 Task: Find connections with filter location Garzón with filter topic #Mindfulnesswith filter profile language French with filter current company Future Supply Chain Solutions Limited with filter school Progressive Education Societys Modern College of Arts, Science and Commerce, Shivajinagar, Pune 411005 with filter industry Flight Training with filter service category Nature Photography with filter keywords title Telephone Operator
Action: Mouse moved to (186, 237)
Screenshot: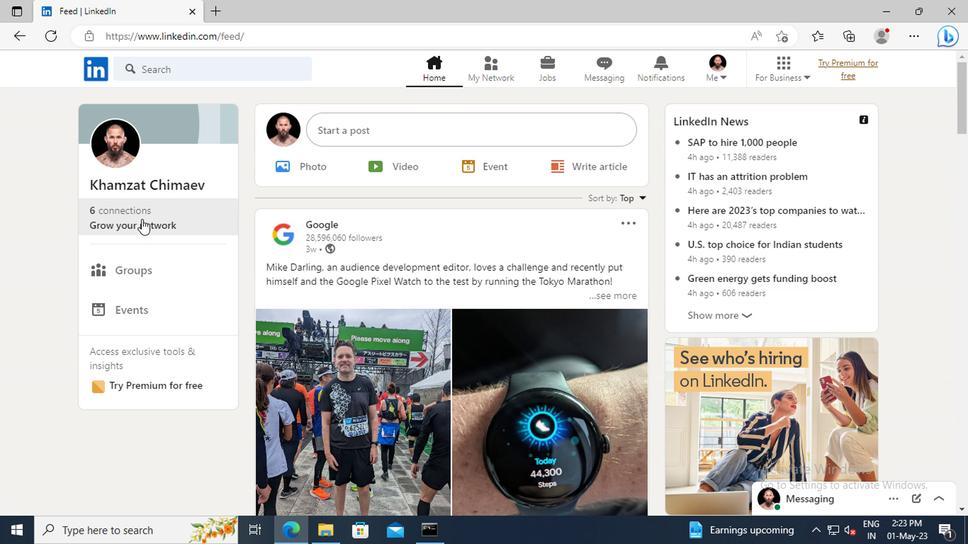 
Action: Mouse pressed left at (186, 237)
Screenshot: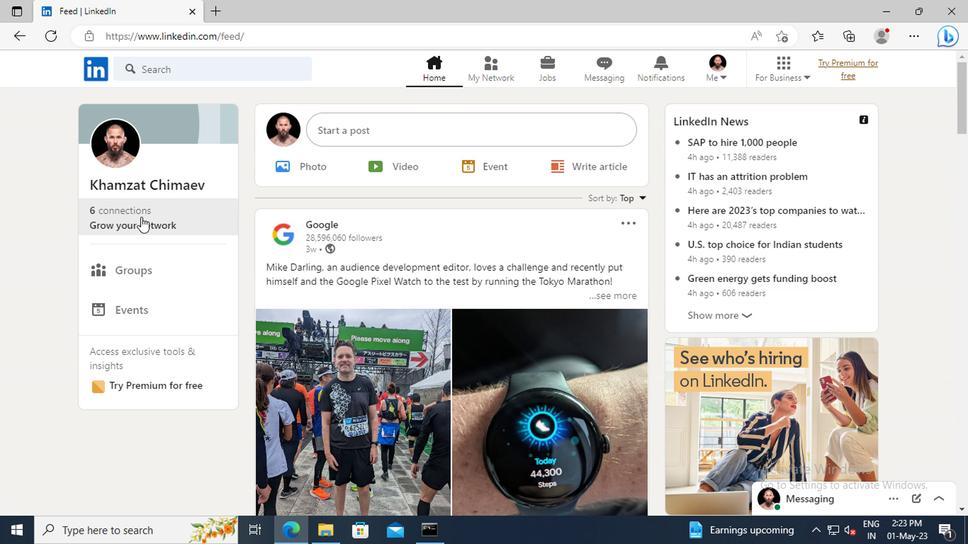 
Action: Mouse moved to (194, 187)
Screenshot: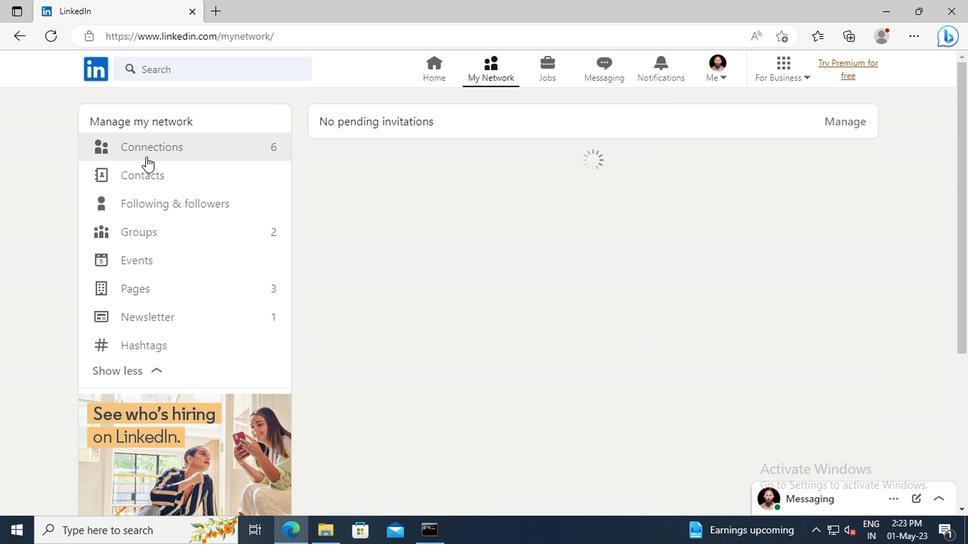 
Action: Mouse pressed left at (194, 187)
Screenshot: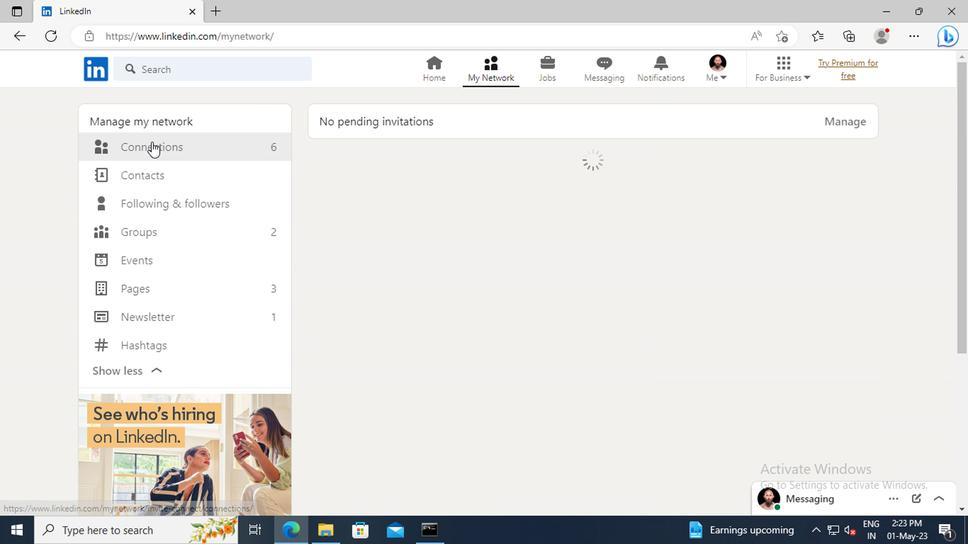 
Action: Mouse moved to (505, 193)
Screenshot: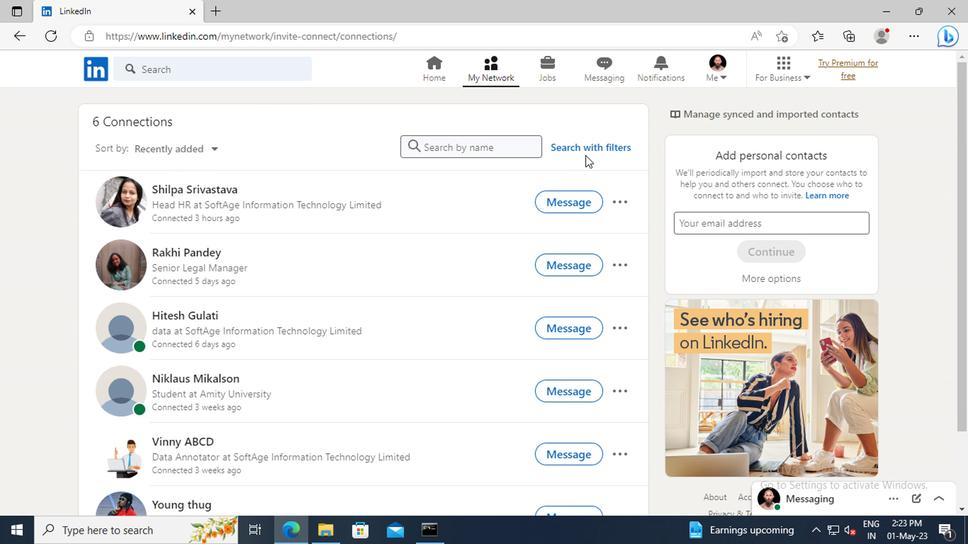 
Action: Mouse pressed left at (505, 193)
Screenshot: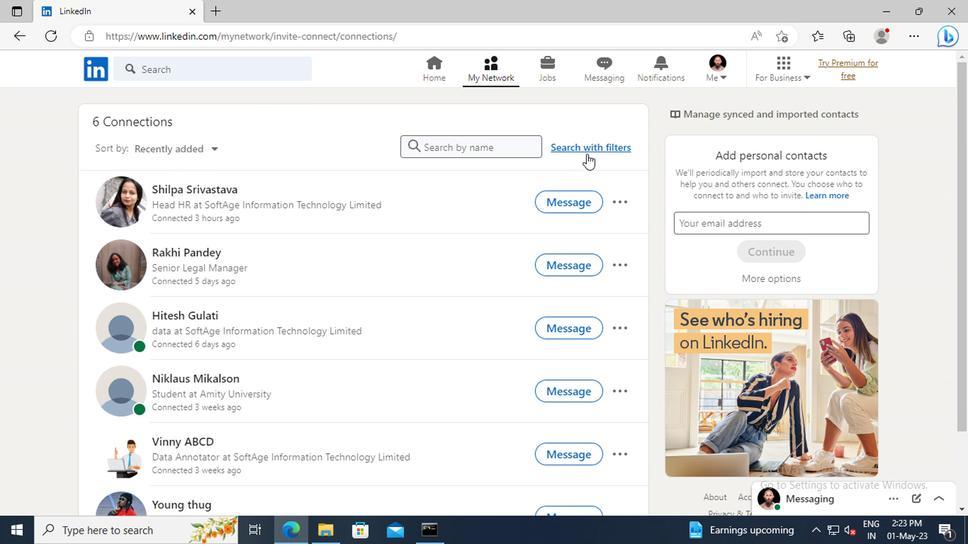 
Action: Mouse moved to (471, 162)
Screenshot: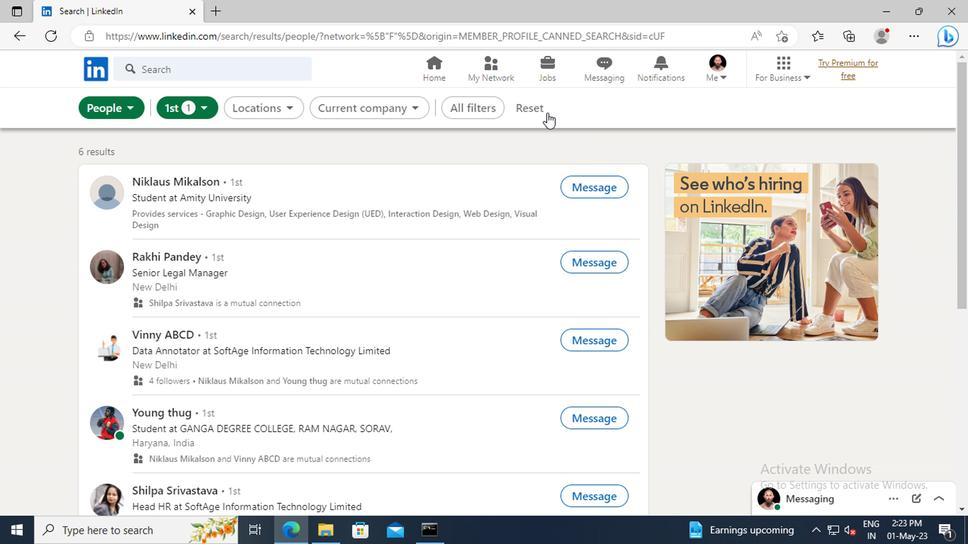 
Action: Mouse pressed left at (471, 162)
Screenshot: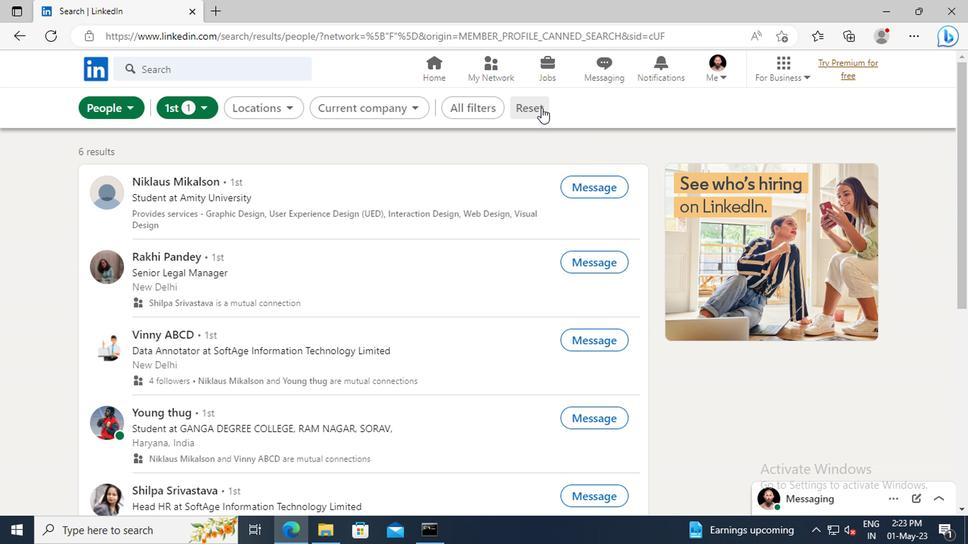 
Action: Mouse moved to (450, 162)
Screenshot: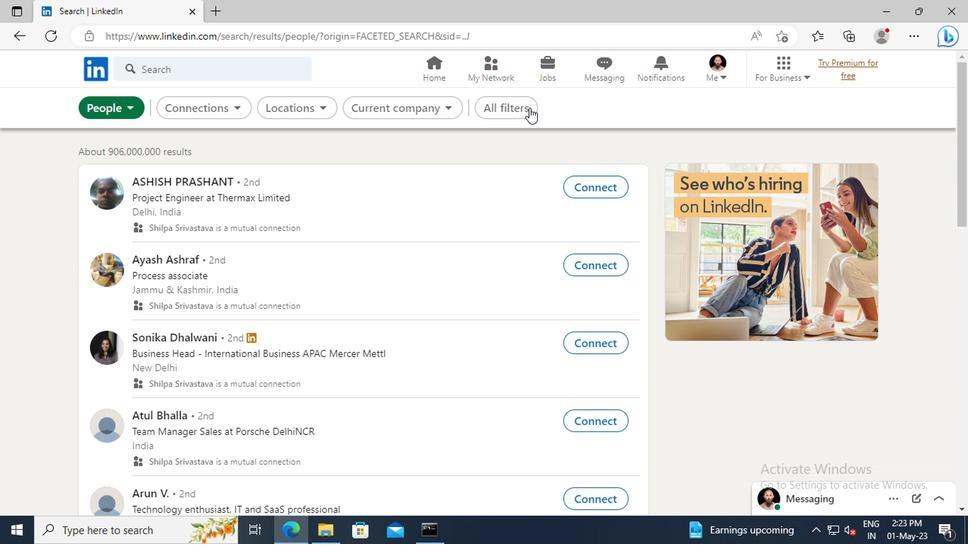 
Action: Mouse pressed left at (450, 162)
Screenshot: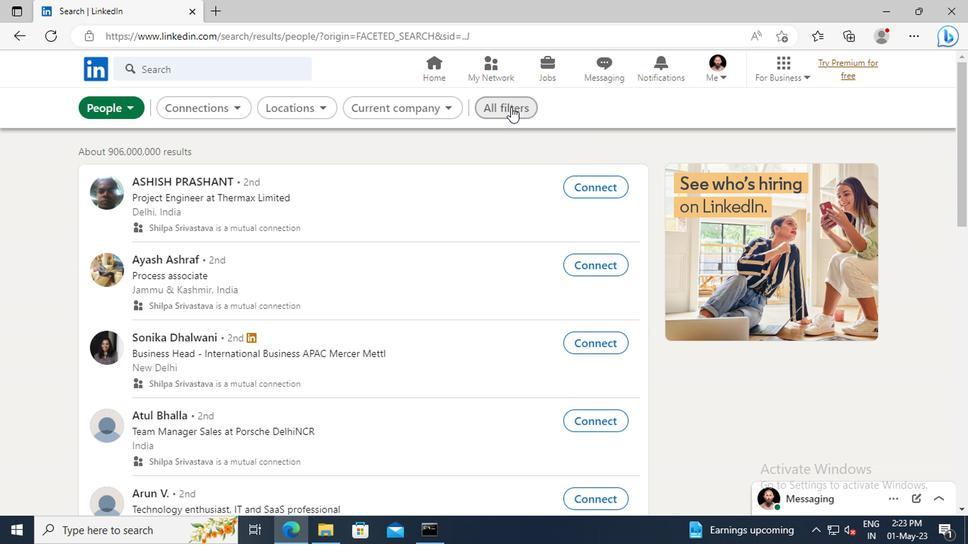 
Action: Mouse moved to (631, 267)
Screenshot: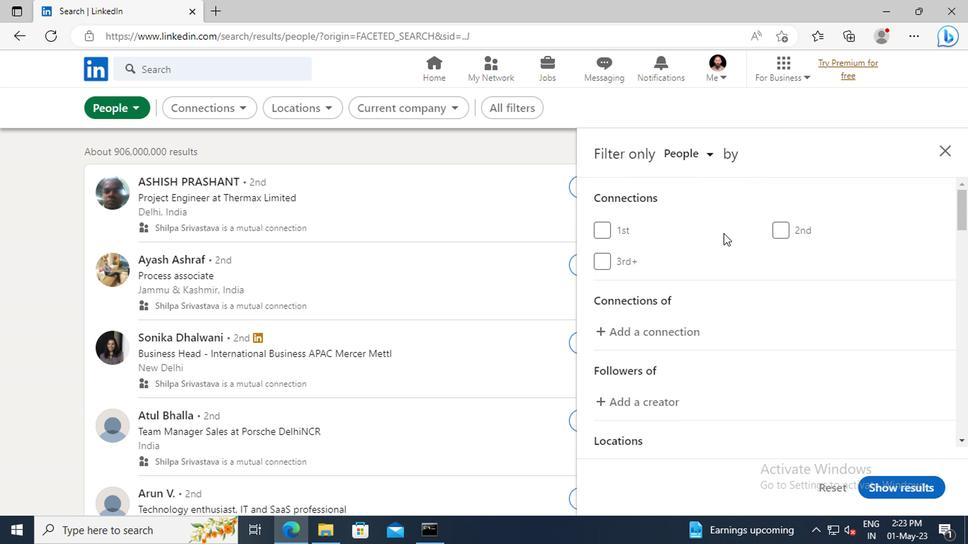 
Action: Mouse scrolled (631, 267) with delta (0, 0)
Screenshot: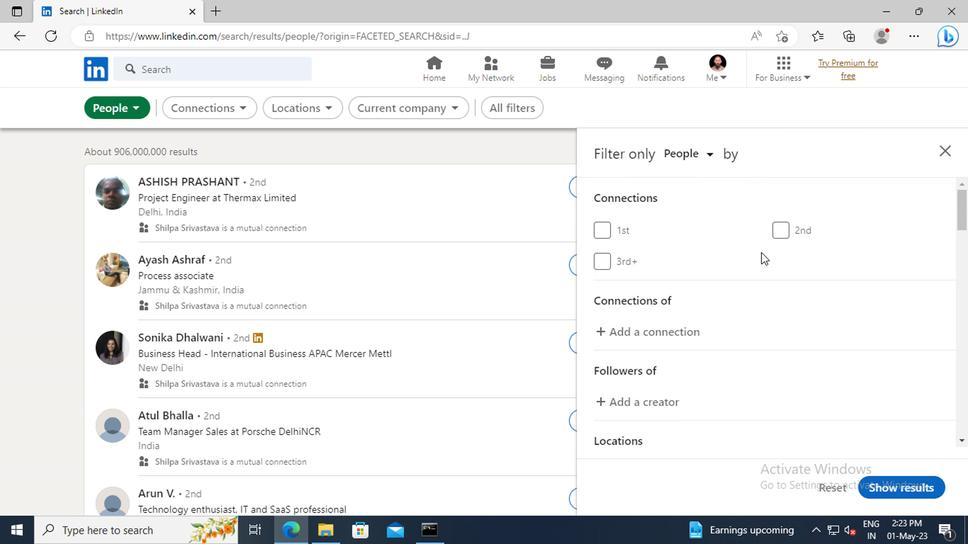 
Action: Mouse scrolled (631, 267) with delta (0, 0)
Screenshot: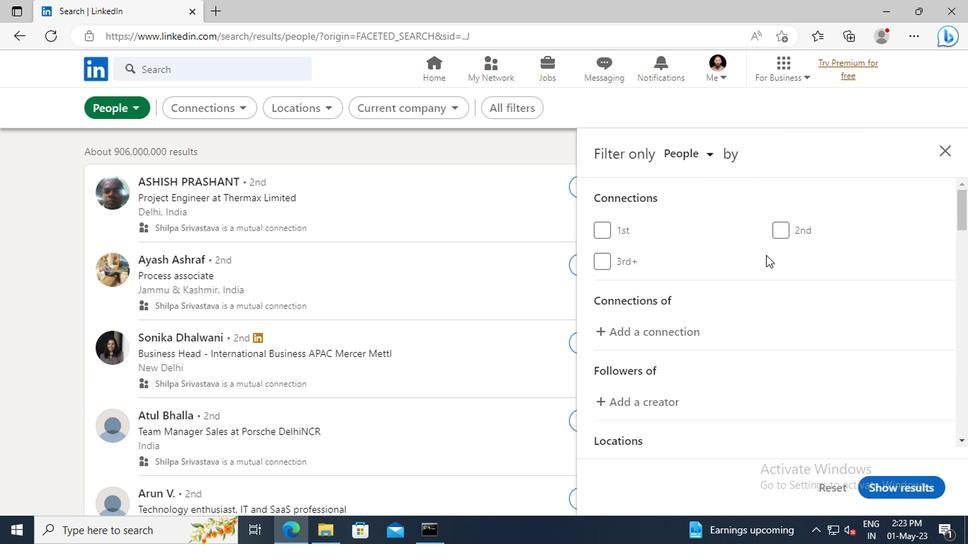 
Action: Mouse scrolled (631, 267) with delta (0, 0)
Screenshot: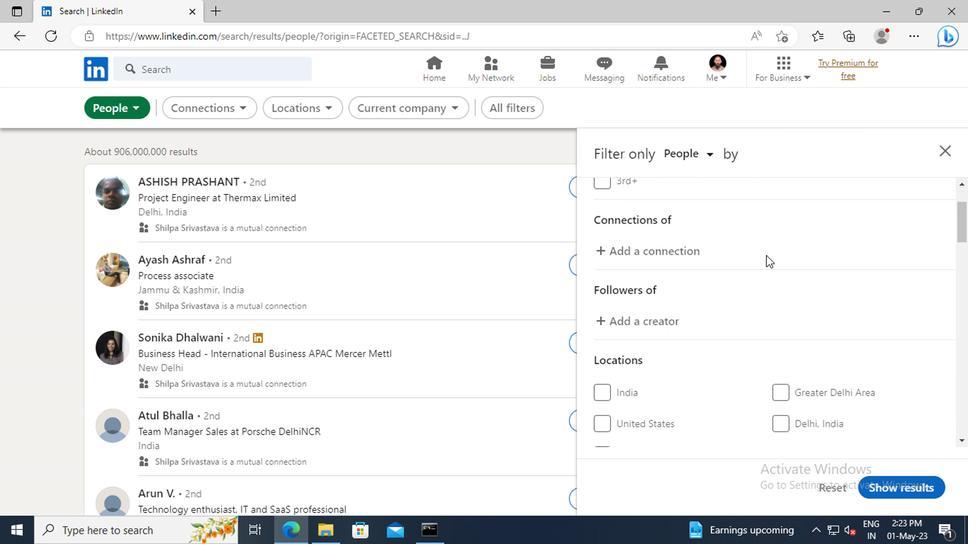 
Action: Mouse scrolled (631, 267) with delta (0, 0)
Screenshot: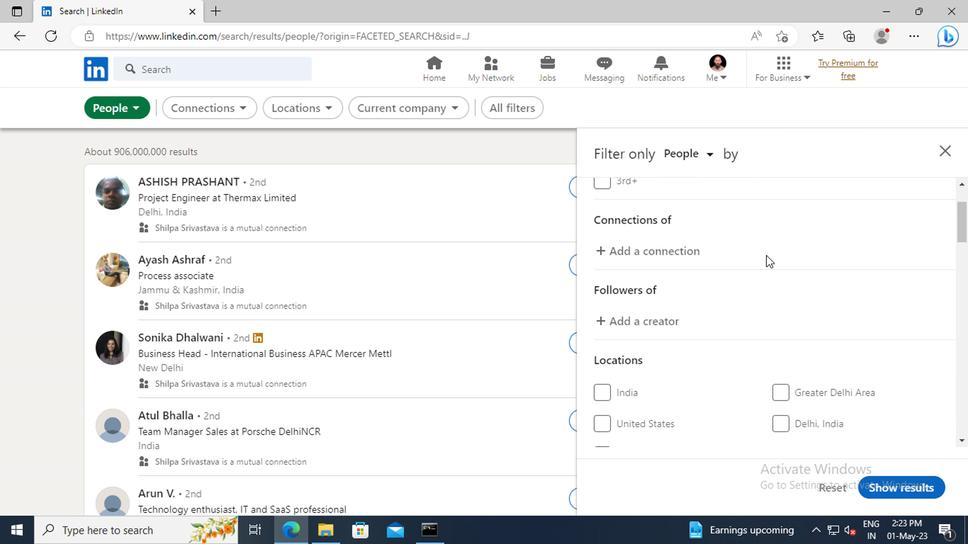 
Action: Mouse scrolled (631, 267) with delta (0, 0)
Screenshot: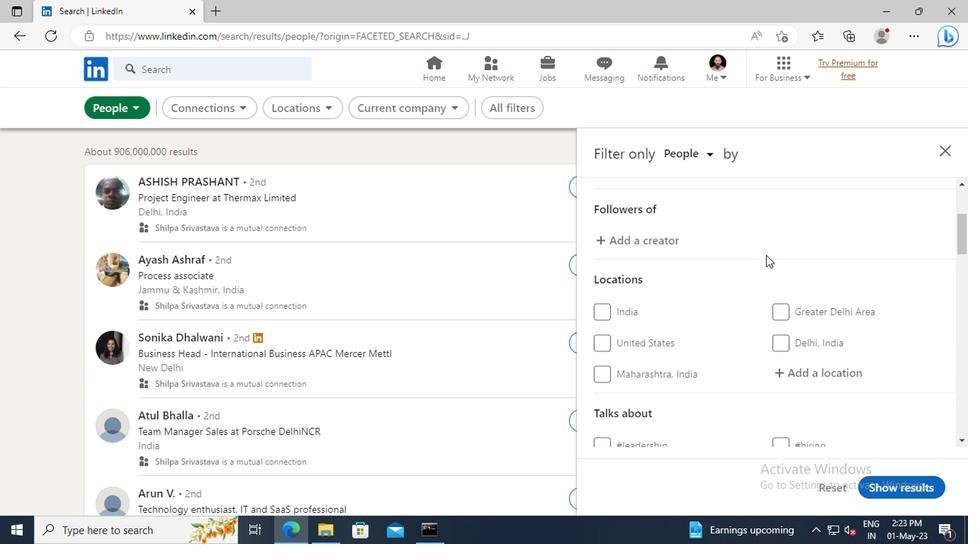 
Action: Mouse scrolled (631, 267) with delta (0, 0)
Screenshot: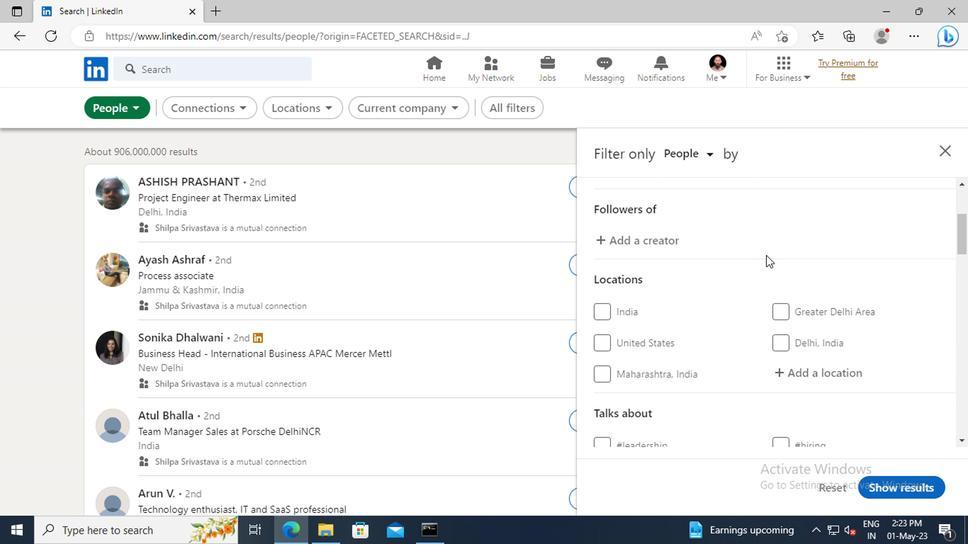 
Action: Mouse moved to (649, 294)
Screenshot: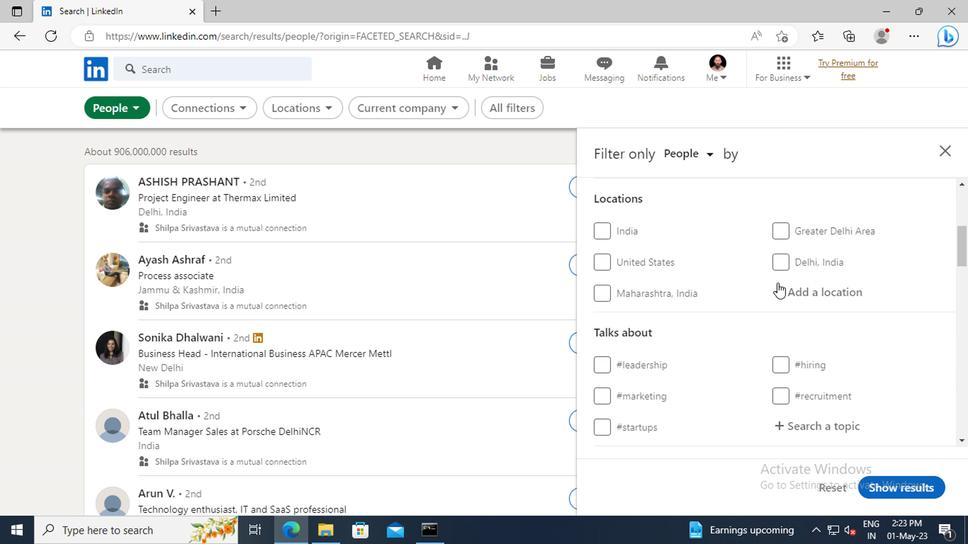 
Action: Mouse pressed left at (649, 294)
Screenshot: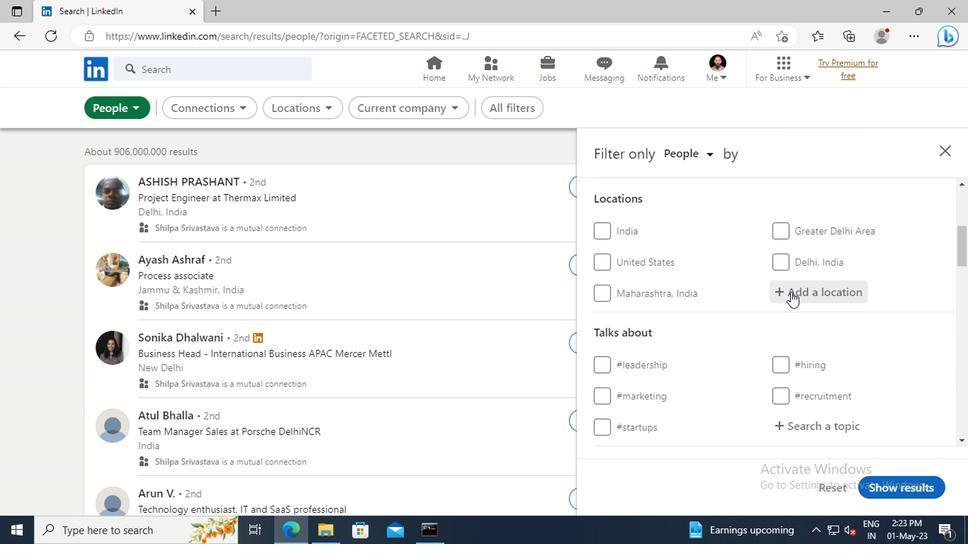 
Action: Key pressed <Key.shift>GARZON
Screenshot: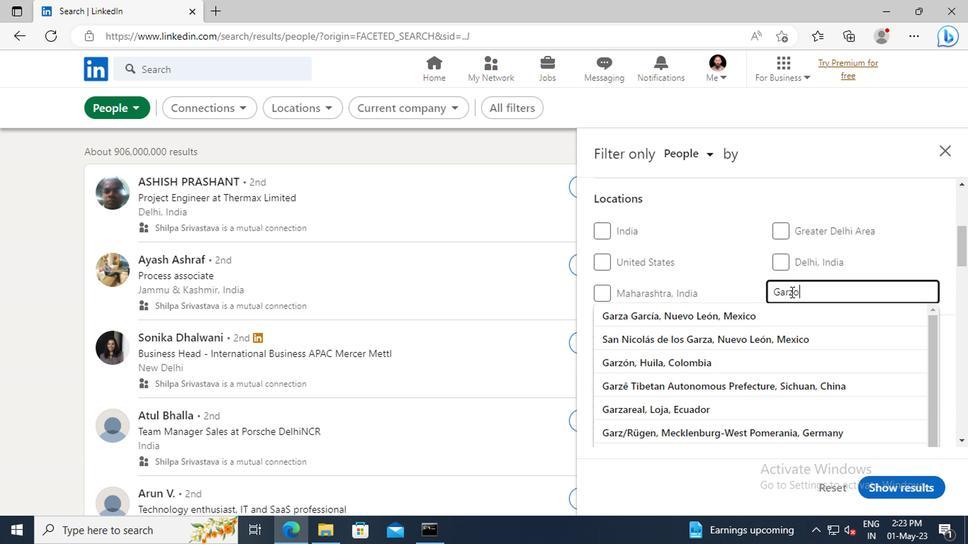 
Action: Mouse moved to (650, 310)
Screenshot: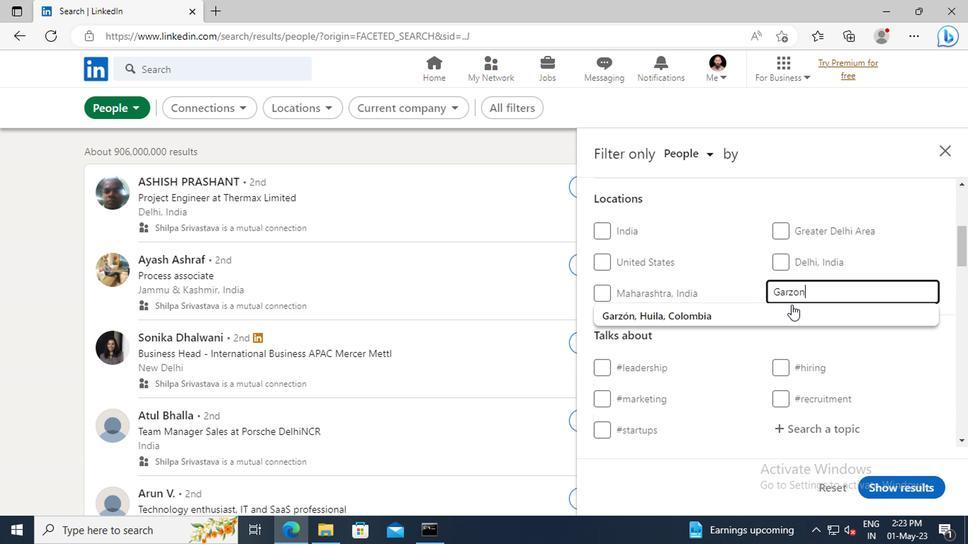 
Action: Mouse pressed left at (650, 310)
Screenshot: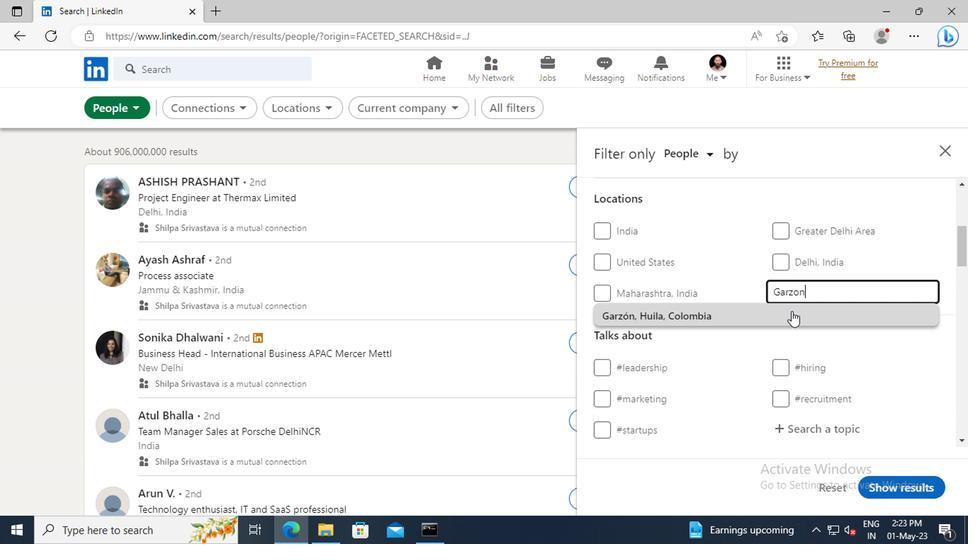 
Action: Mouse scrolled (650, 309) with delta (0, 0)
Screenshot: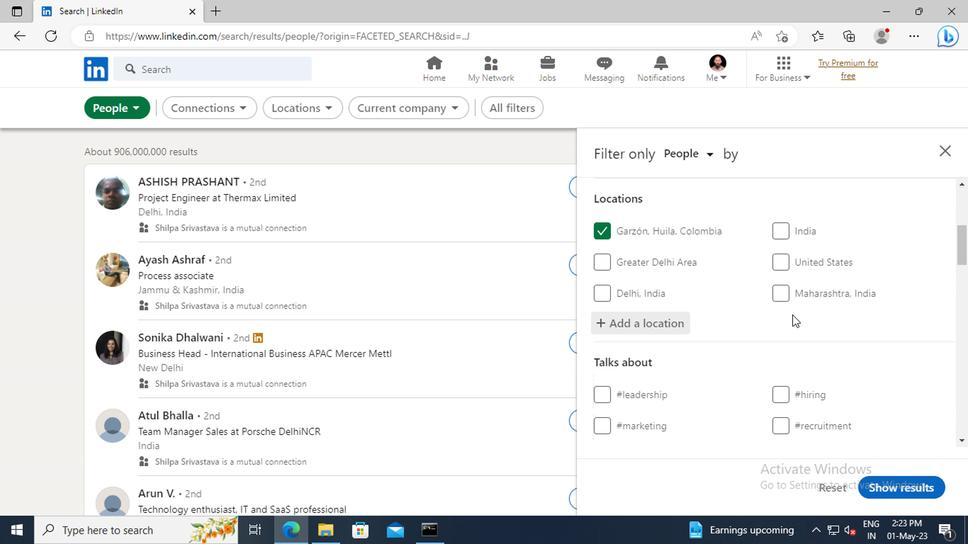 
Action: Mouse scrolled (650, 309) with delta (0, 0)
Screenshot: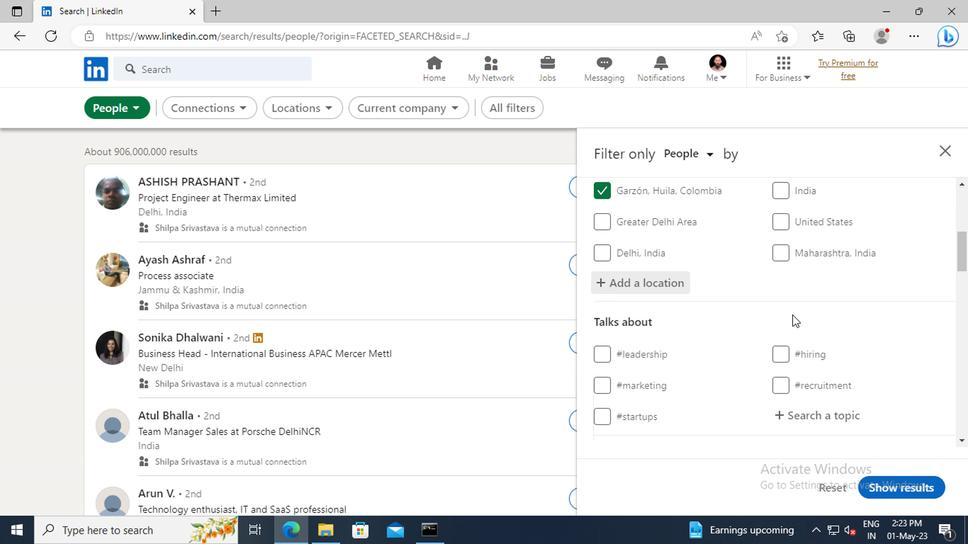 
Action: Mouse scrolled (650, 309) with delta (0, 0)
Screenshot: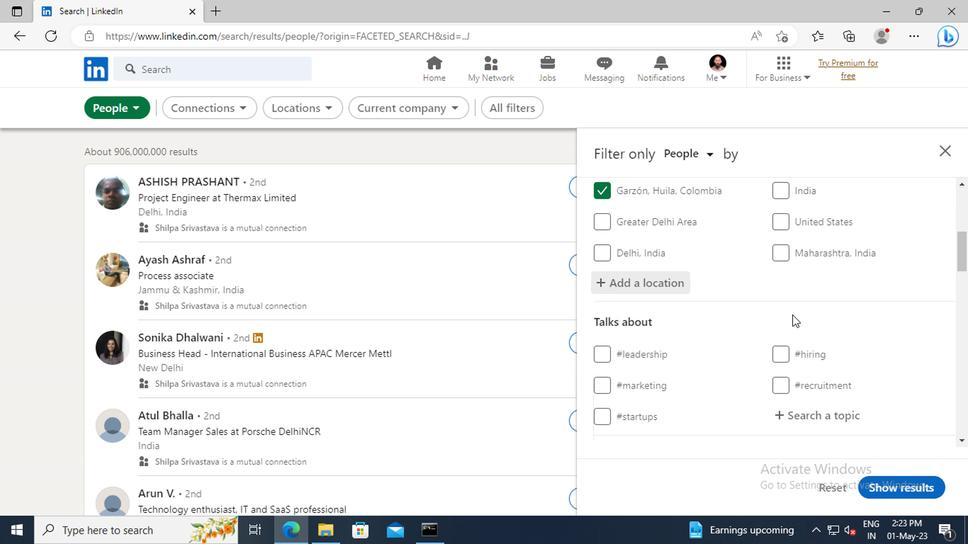 
Action: Mouse moved to (651, 324)
Screenshot: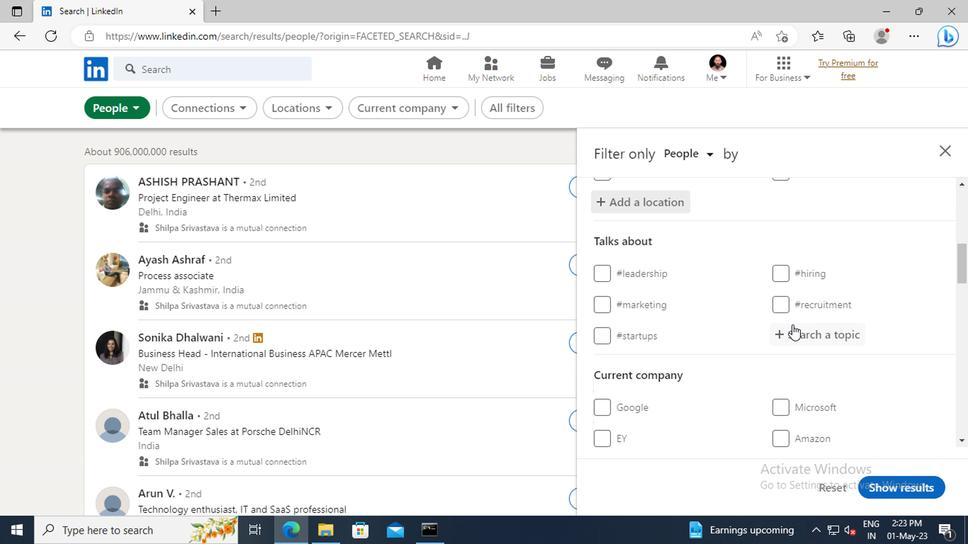 
Action: Mouse pressed left at (651, 324)
Screenshot: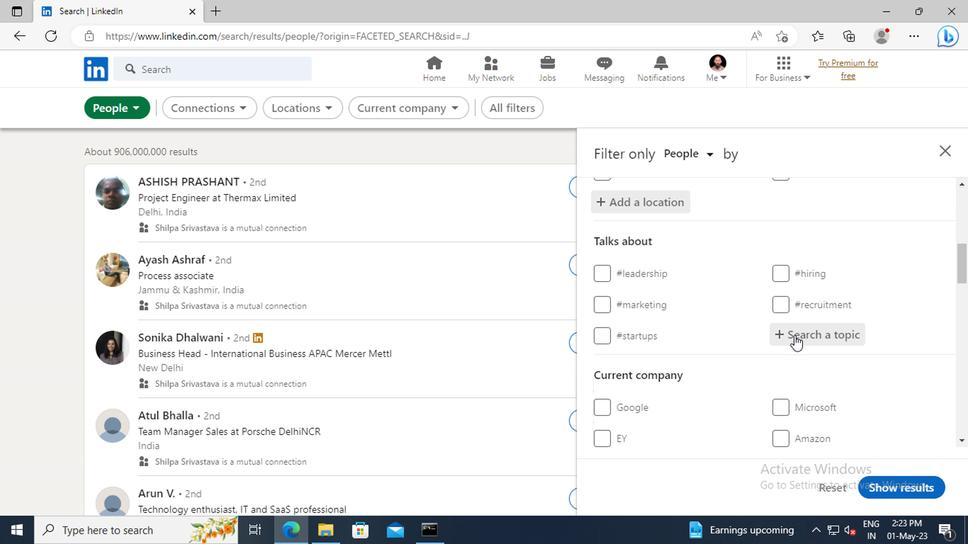 
Action: Key pressed <Key.shift>MINDFUL
Screenshot: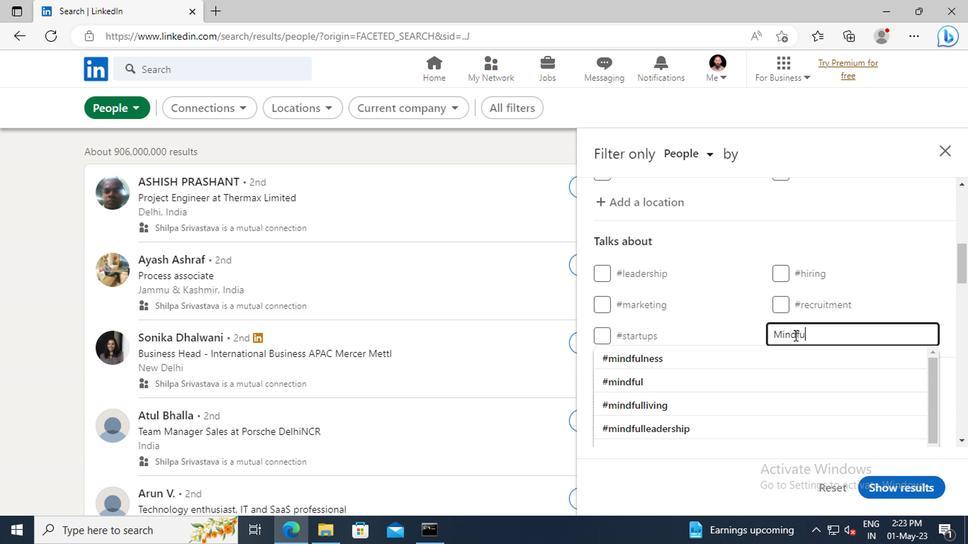 
Action: Mouse moved to (648, 337)
Screenshot: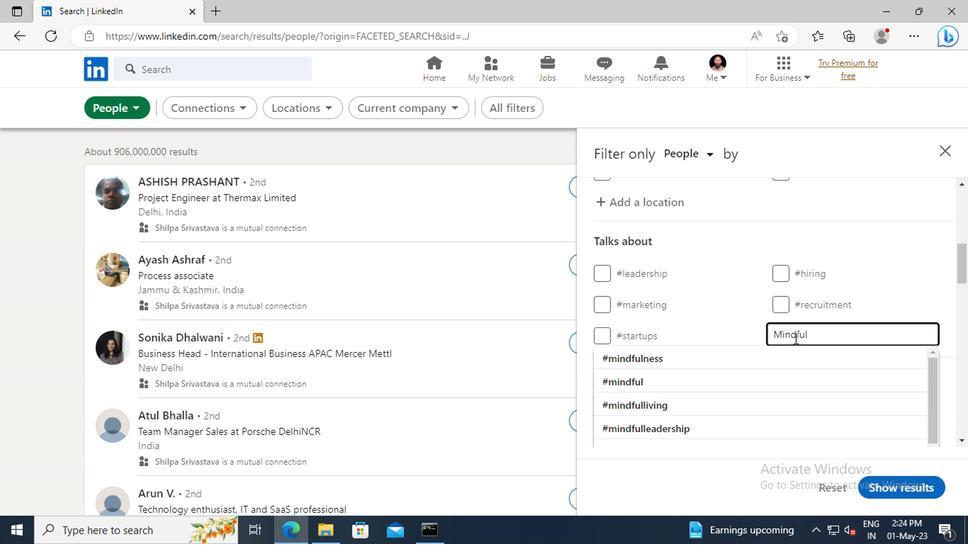 
Action: Mouse pressed left at (648, 337)
Screenshot: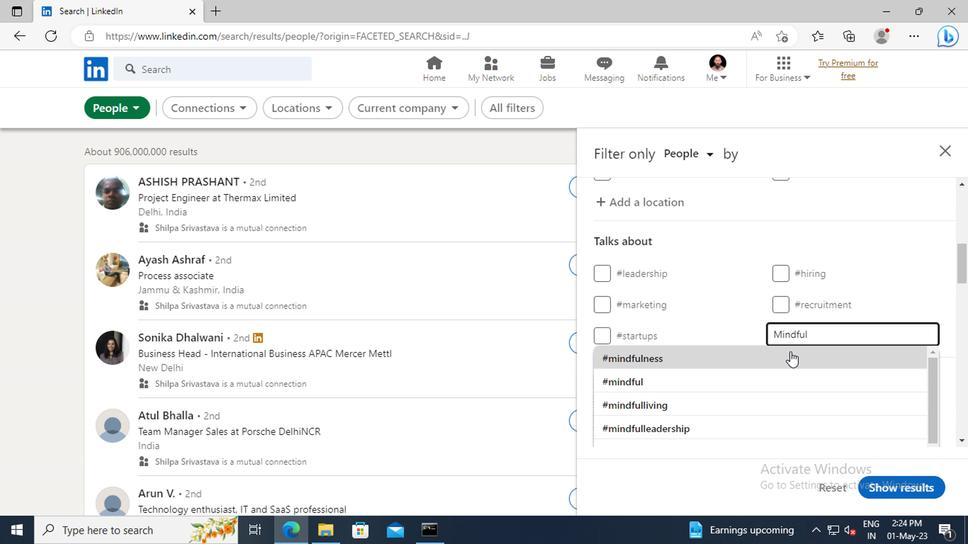 
Action: Mouse scrolled (648, 336) with delta (0, 0)
Screenshot: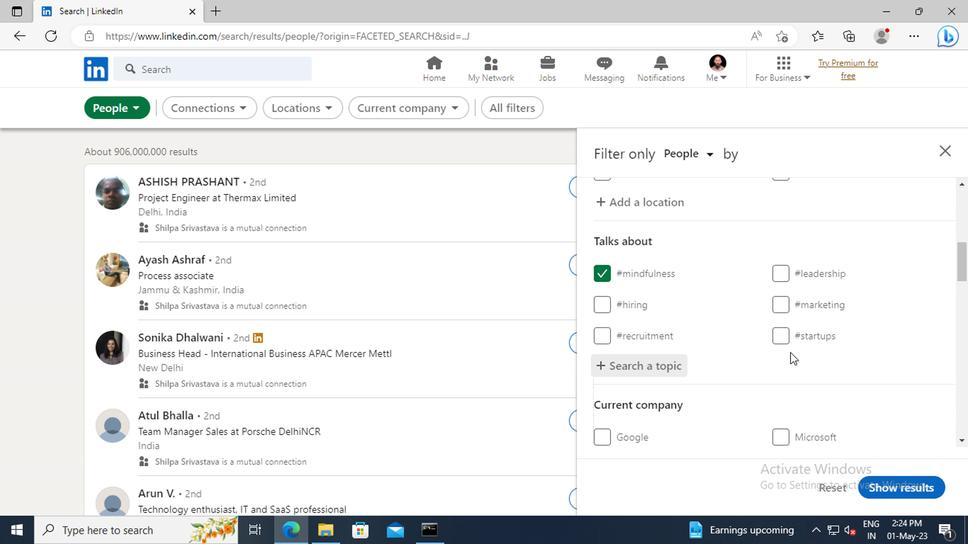
Action: Mouse scrolled (648, 336) with delta (0, 0)
Screenshot: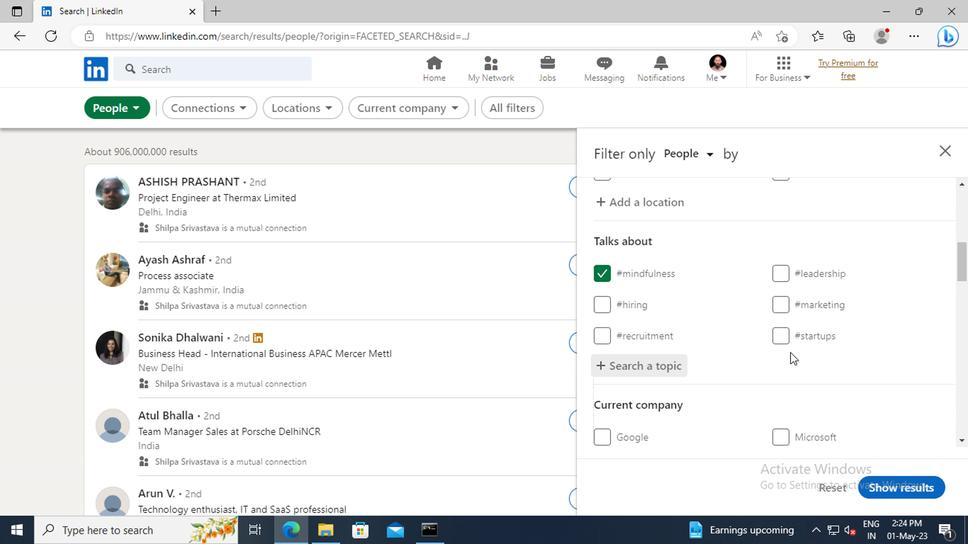 
Action: Mouse scrolled (648, 336) with delta (0, 0)
Screenshot: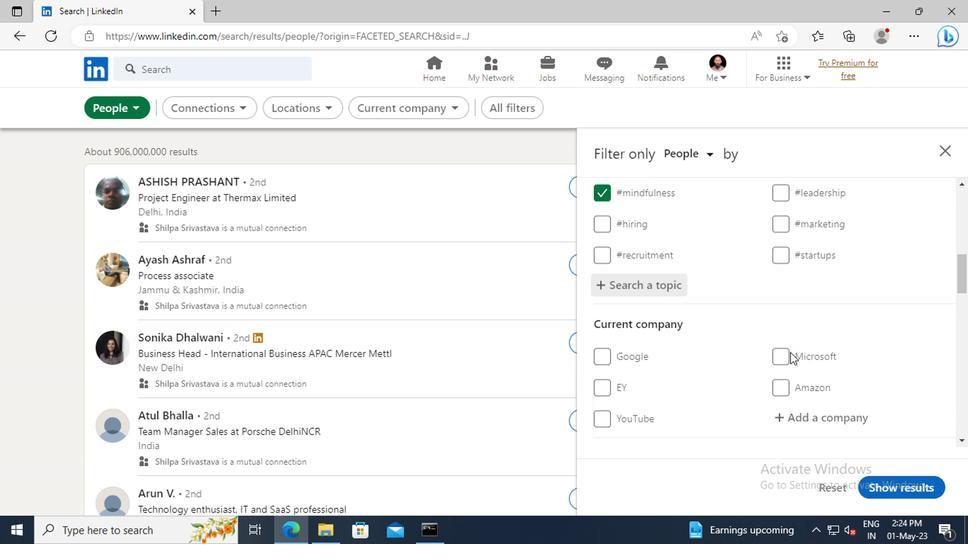 
Action: Mouse scrolled (648, 336) with delta (0, 0)
Screenshot: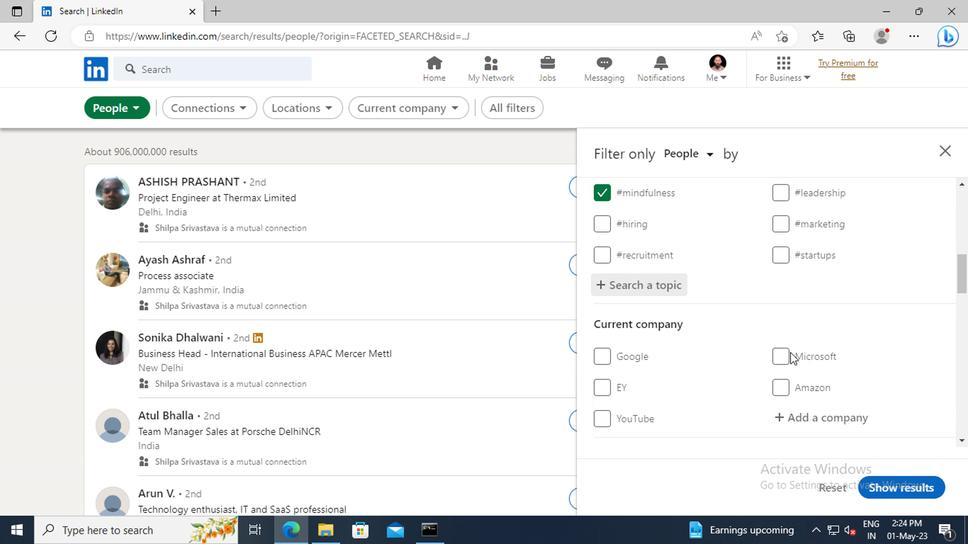 
Action: Mouse scrolled (648, 336) with delta (0, 0)
Screenshot: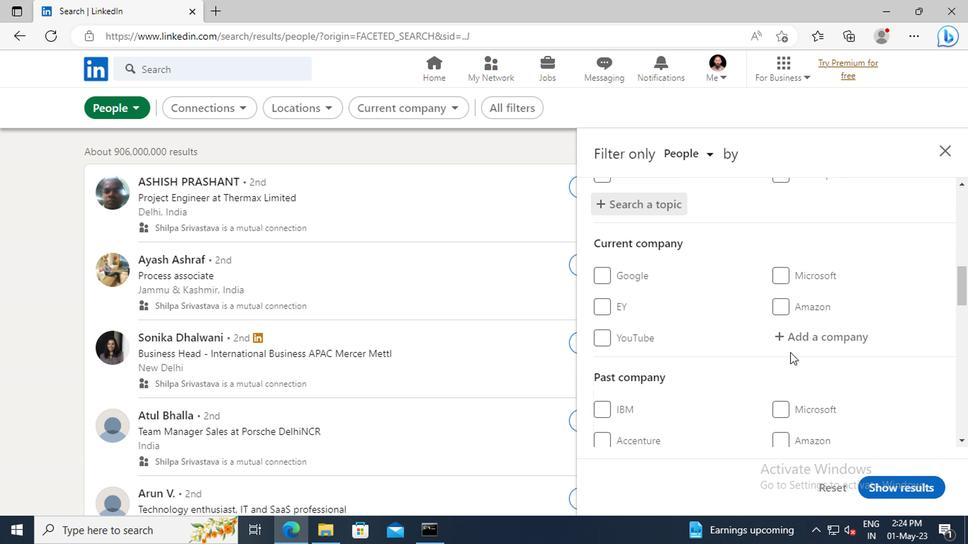 
Action: Mouse scrolled (648, 336) with delta (0, 0)
Screenshot: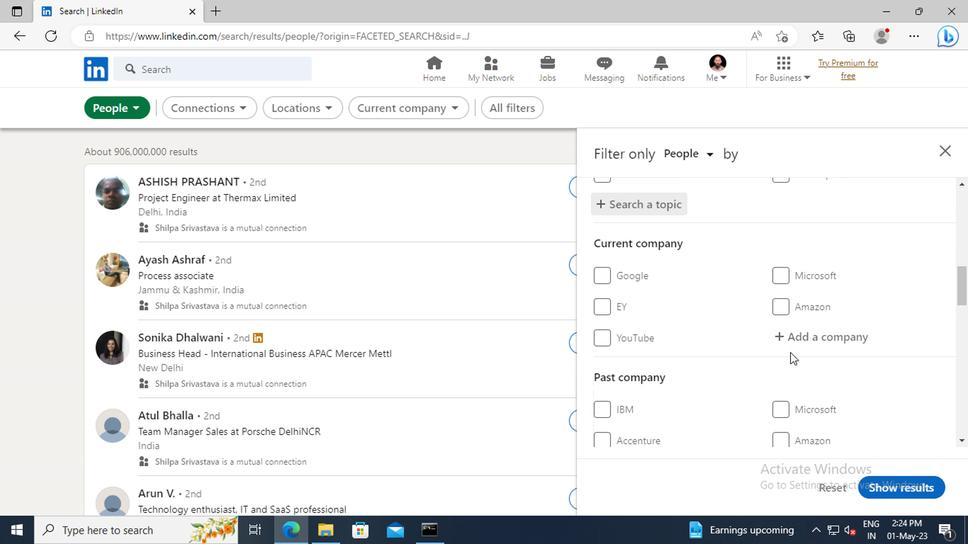 
Action: Mouse scrolled (648, 336) with delta (0, 0)
Screenshot: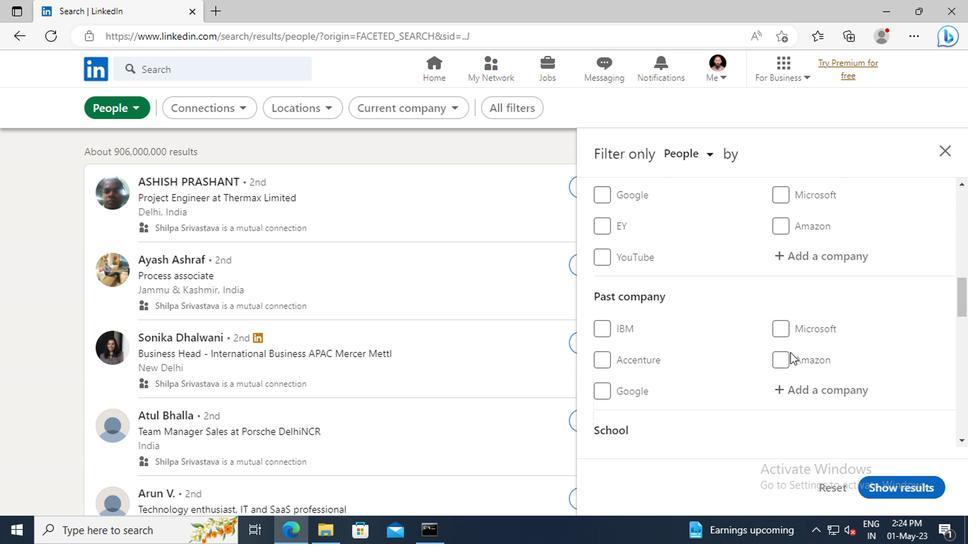 
Action: Mouse scrolled (648, 336) with delta (0, 0)
Screenshot: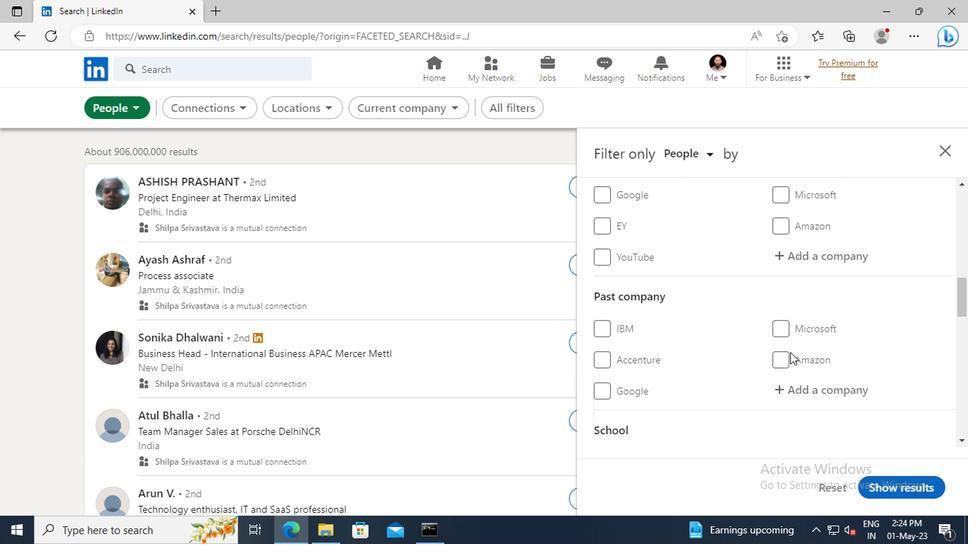 
Action: Mouse scrolled (648, 336) with delta (0, 0)
Screenshot: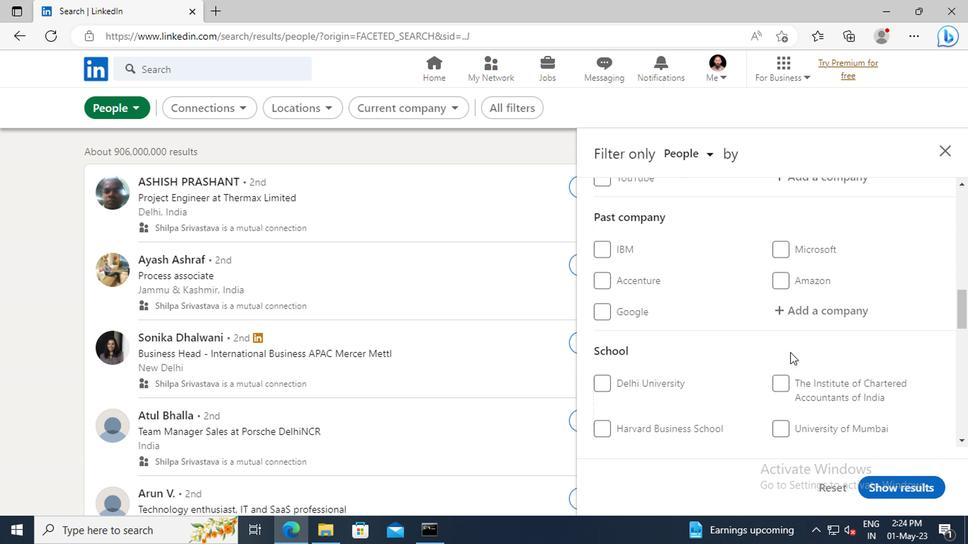 
Action: Mouse scrolled (648, 336) with delta (0, 0)
Screenshot: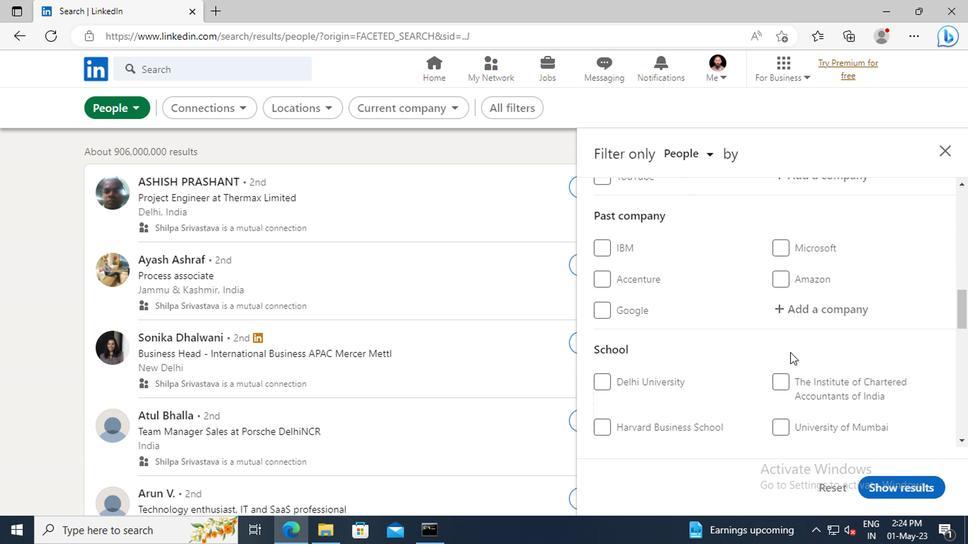 
Action: Mouse scrolled (648, 336) with delta (0, 0)
Screenshot: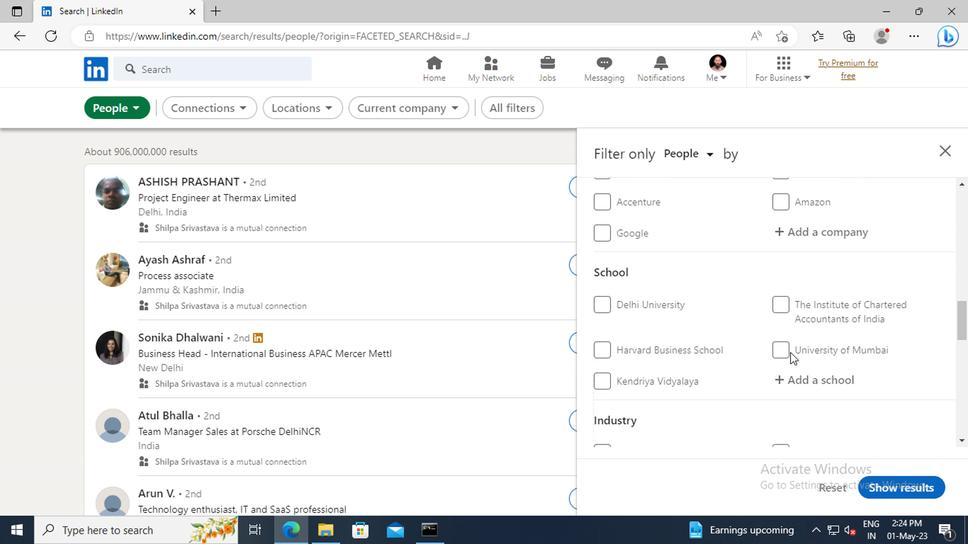
Action: Mouse scrolled (648, 336) with delta (0, 0)
Screenshot: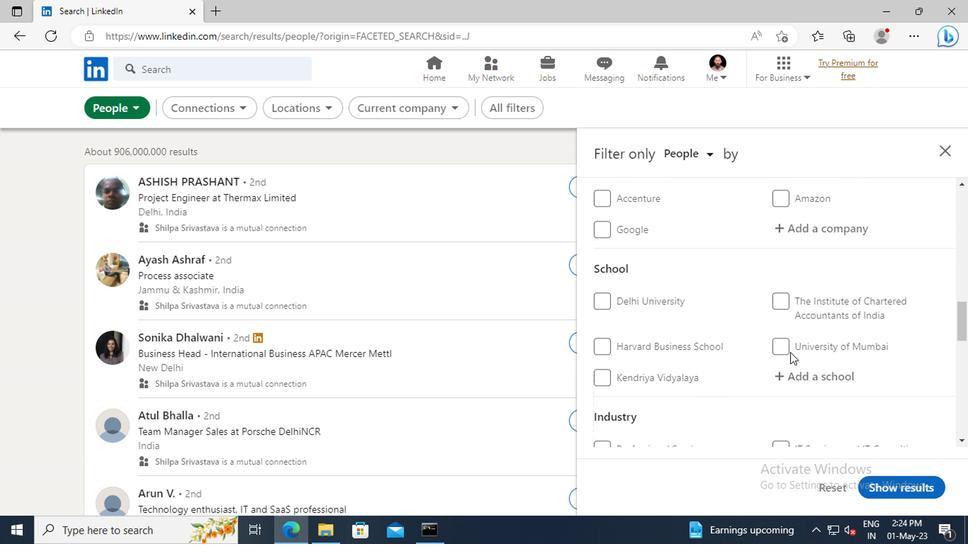 
Action: Mouse scrolled (648, 336) with delta (0, 0)
Screenshot: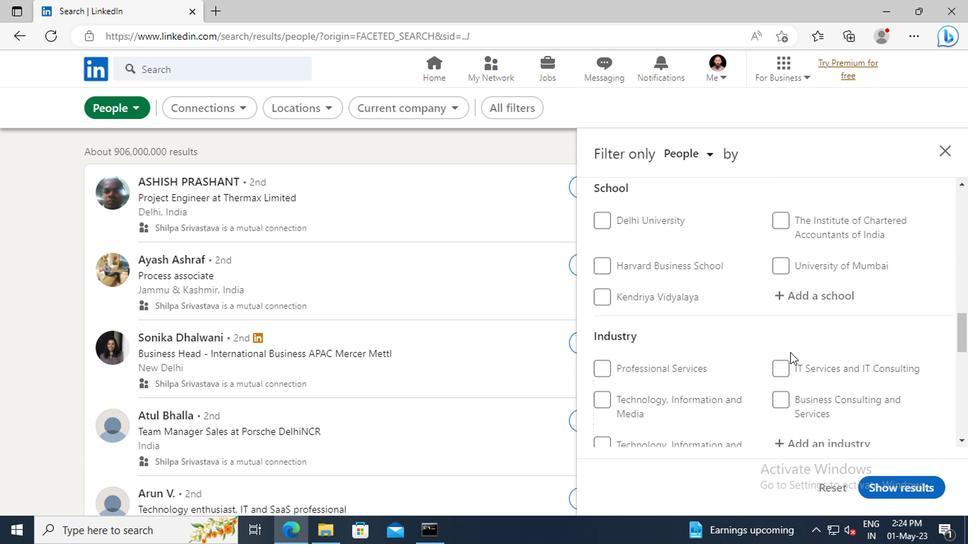 
Action: Mouse scrolled (648, 336) with delta (0, 0)
Screenshot: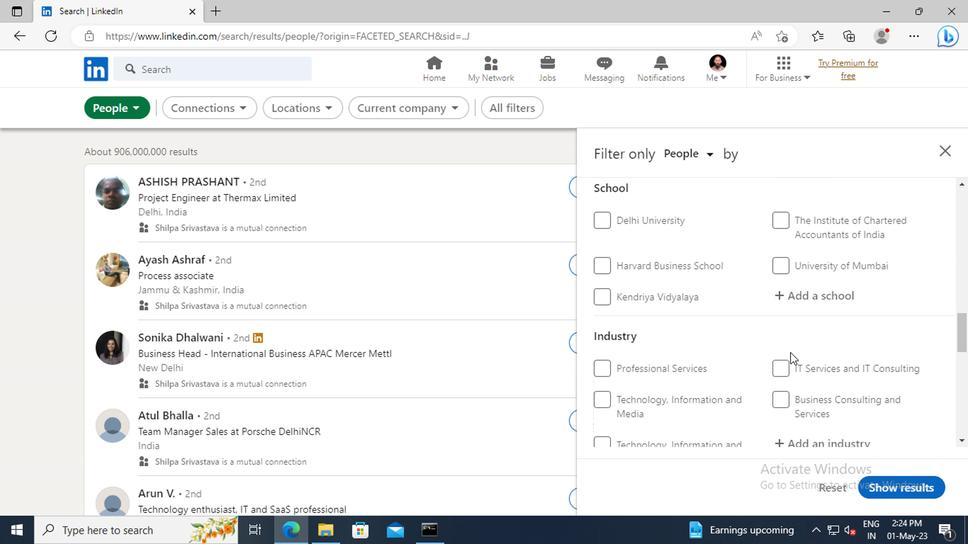 
Action: Mouse scrolled (648, 336) with delta (0, 0)
Screenshot: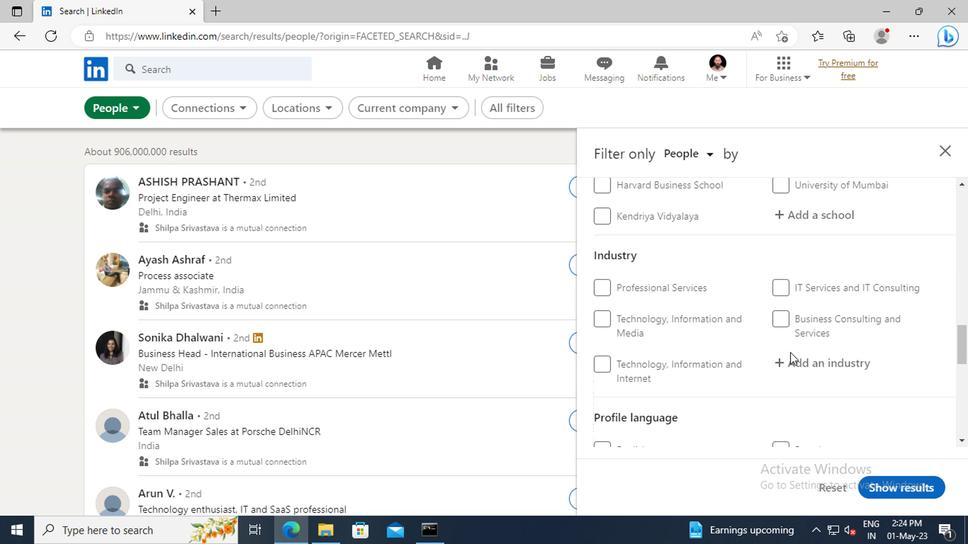 
Action: Mouse scrolled (648, 336) with delta (0, 0)
Screenshot: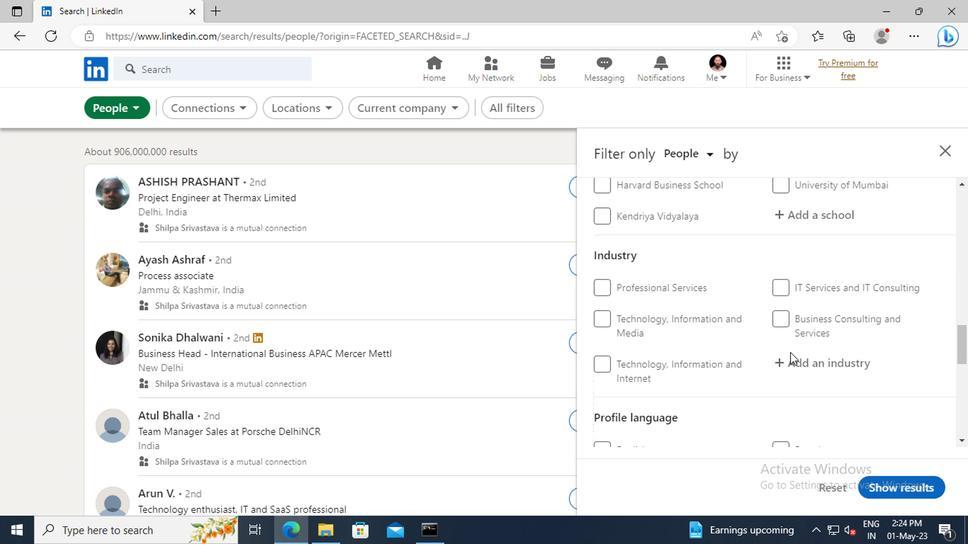 
Action: Mouse moved to (642, 346)
Screenshot: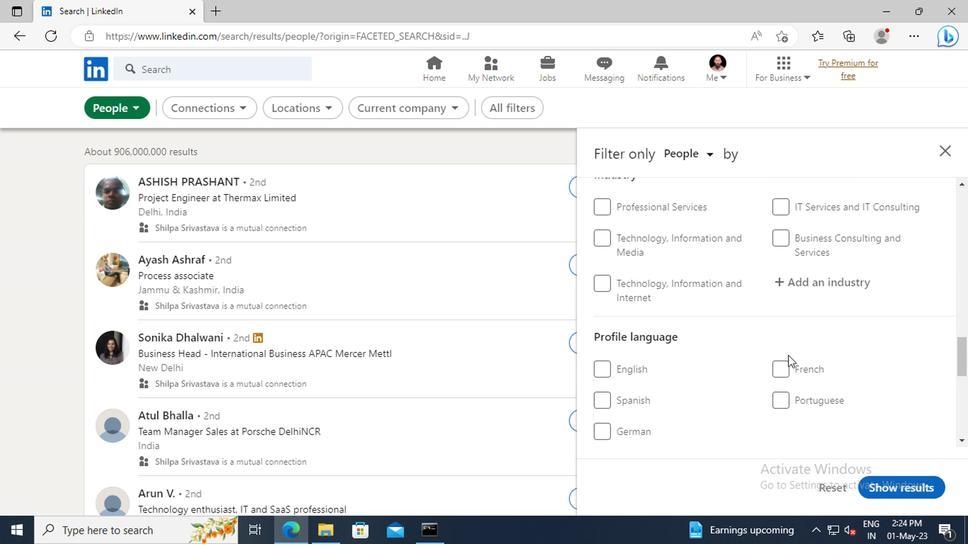 
Action: Mouse pressed left at (642, 346)
Screenshot: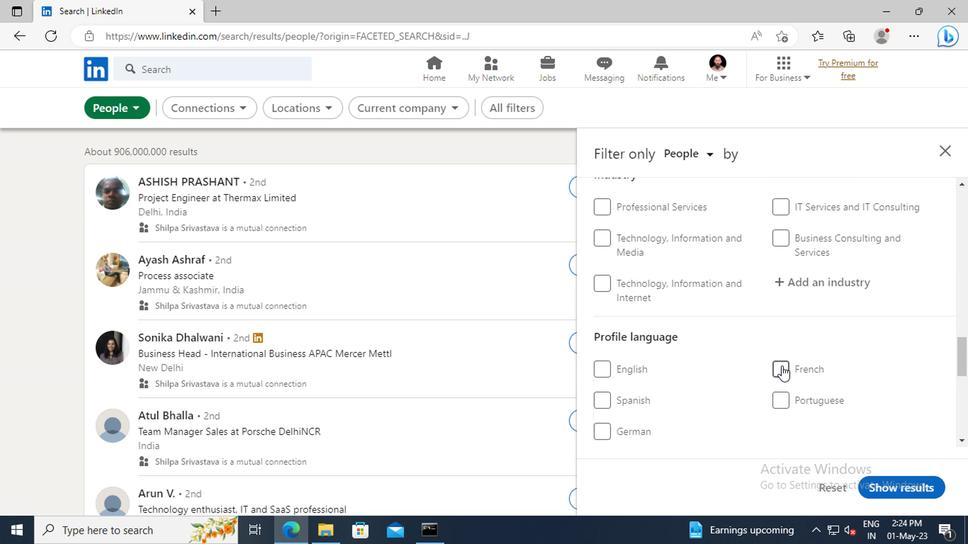 
Action: Mouse moved to (651, 326)
Screenshot: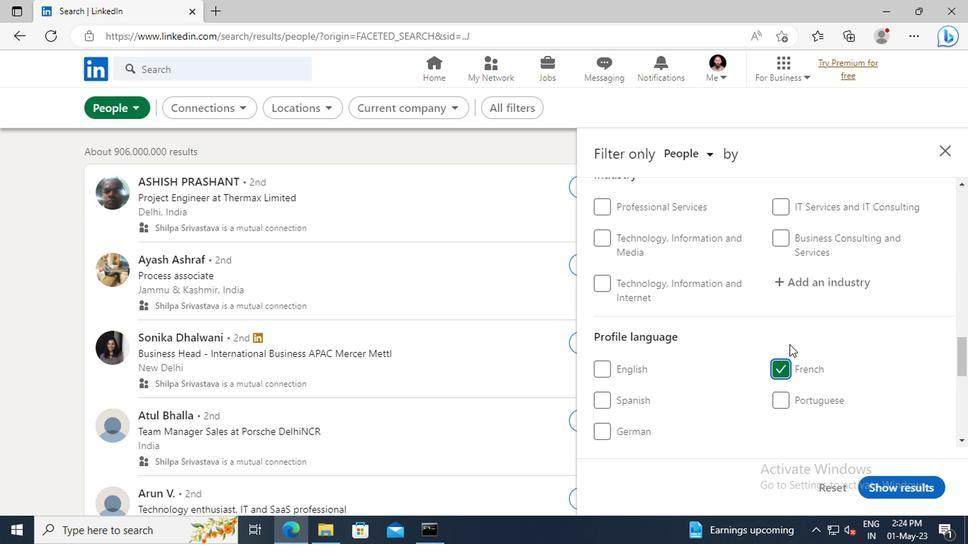 
Action: Mouse scrolled (651, 327) with delta (0, 0)
Screenshot: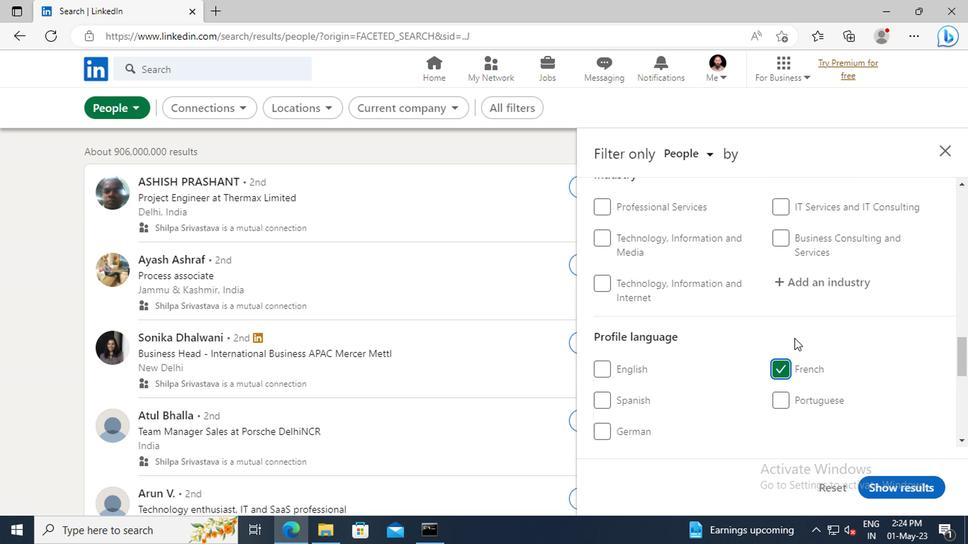 
Action: Mouse scrolled (651, 327) with delta (0, 0)
Screenshot: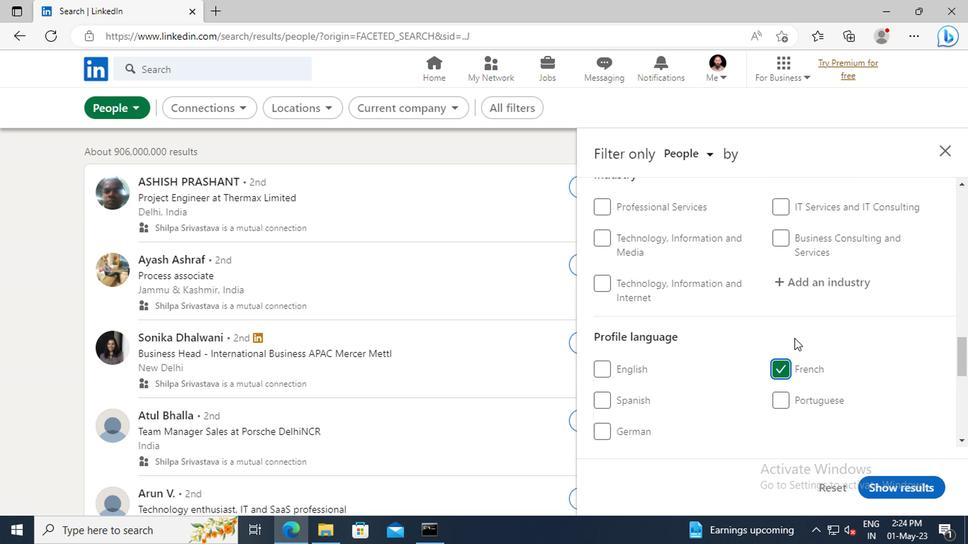 
Action: Mouse scrolled (651, 327) with delta (0, 0)
Screenshot: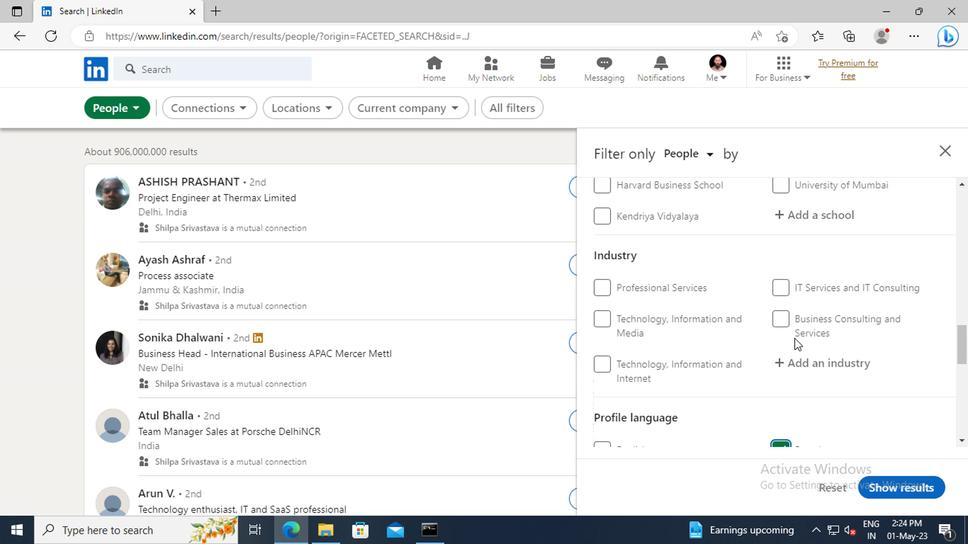 
Action: Mouse scrolled (651, 327) with delta (0, 0)
Screenshot: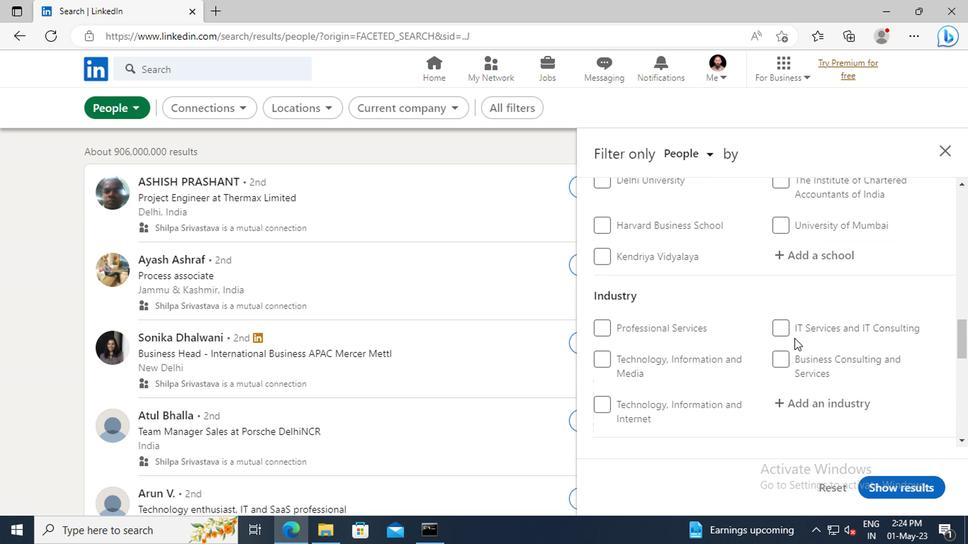 
Action: Mouse scrolled (651, 327) with delta (0, 0)
Screenshot: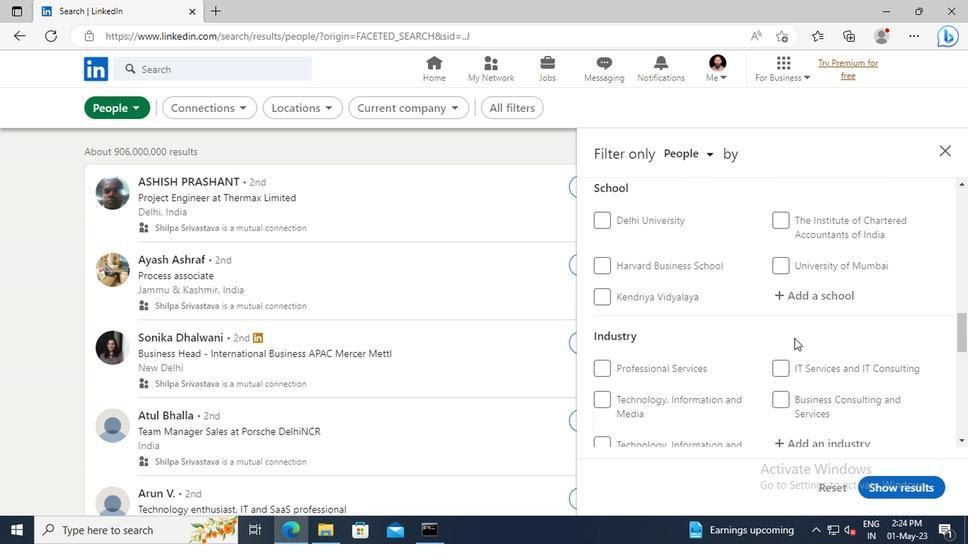 
Action: Mouse scrolled (651, 327) with delta (0, 0)
Screenshot: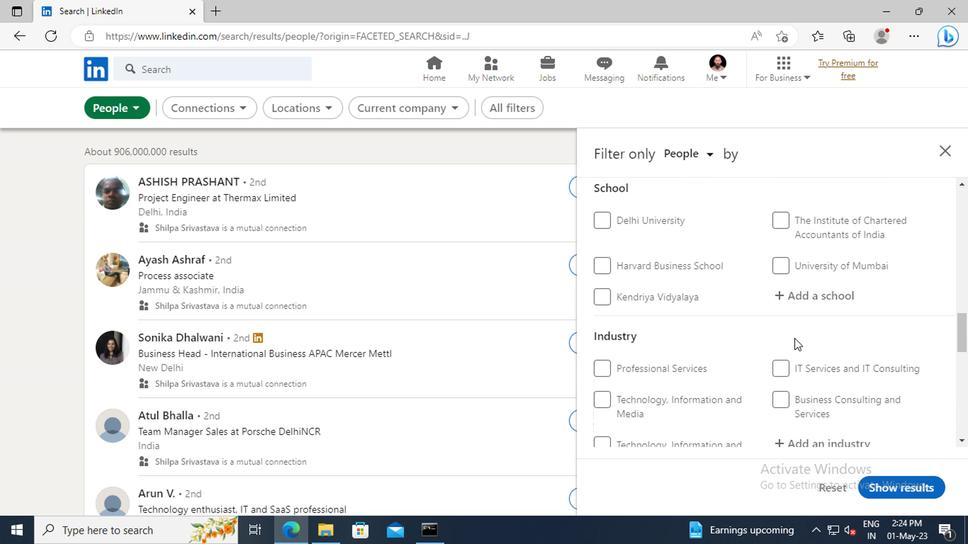 
Action: Mouse scrolled (651, 327) with delta (0, 0)
Screenshot: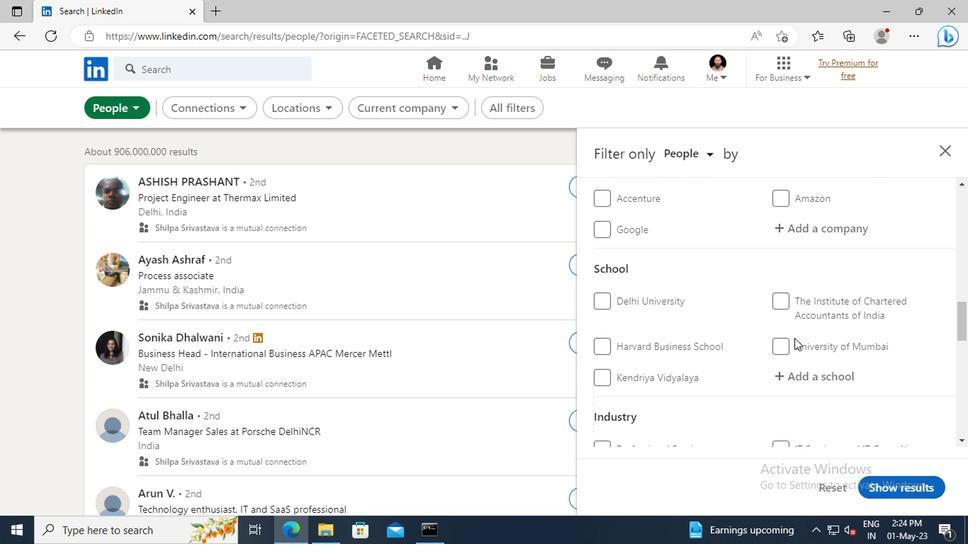 
Action: Mouse scrolled (651, 327) with delta (0, 0)
Screenshot: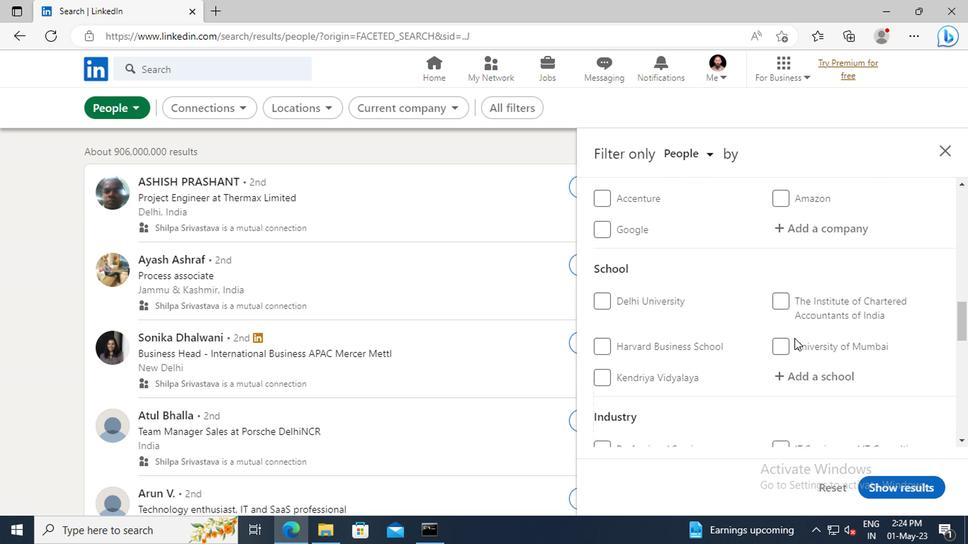 
Action: Mouse scrolled (651, 327) with delta (0, 0)
Screenshot: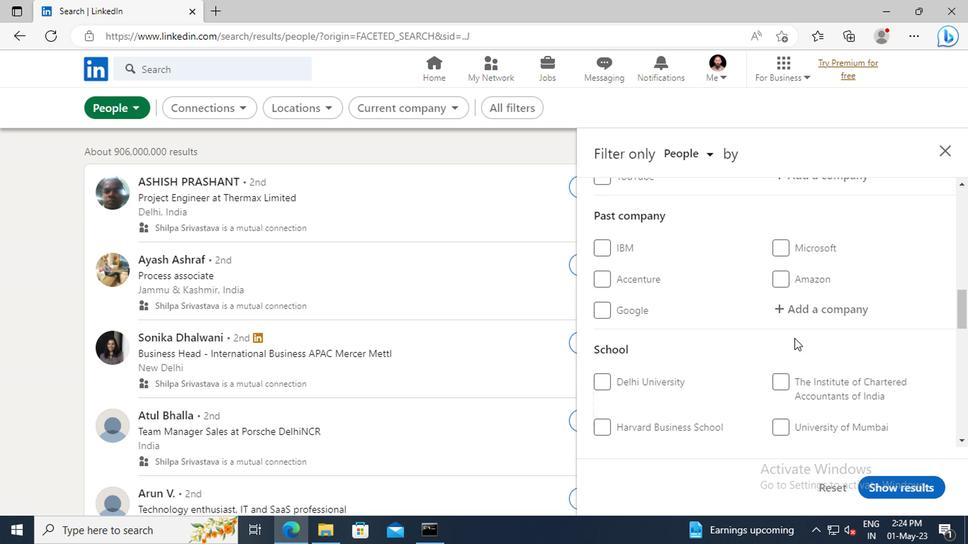 
Action: Mouse scrolled (651, 327) with delta (0, 0)
Screenshot: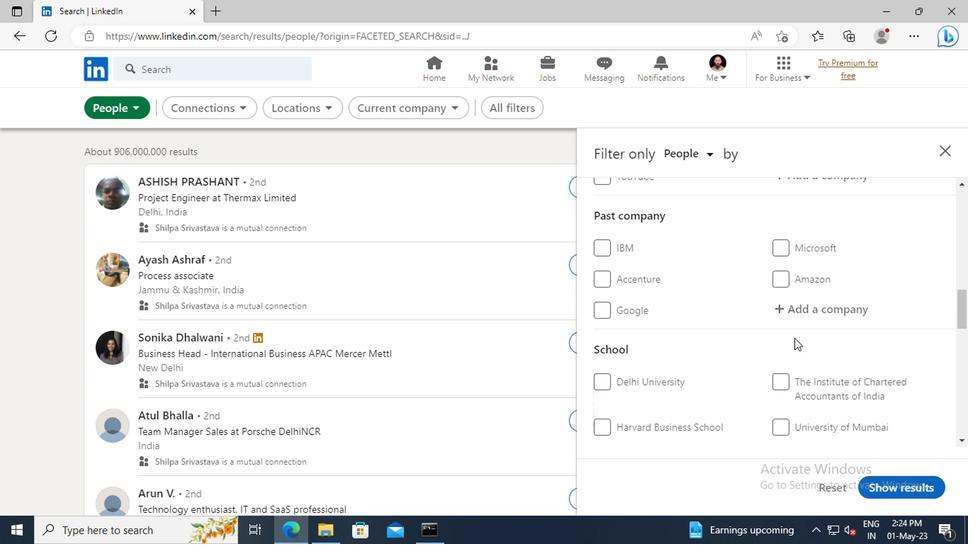 
Action: Mouse scrolled (651, 327) with delta (0, 0)
Screenshot: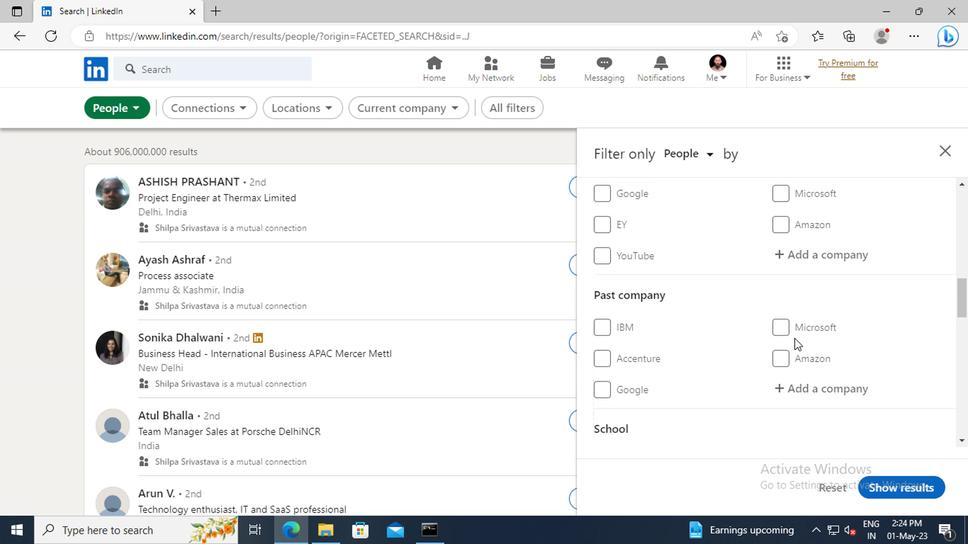 
Action: Mouse moved to (647, 299)
Screenshot: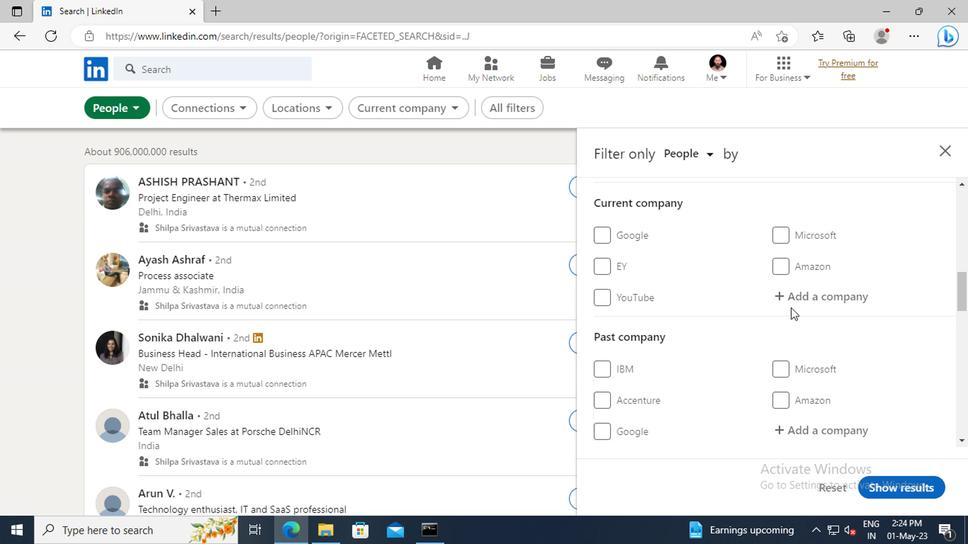 
Action: Mouse pressed left at (647, 299)
Screenshot: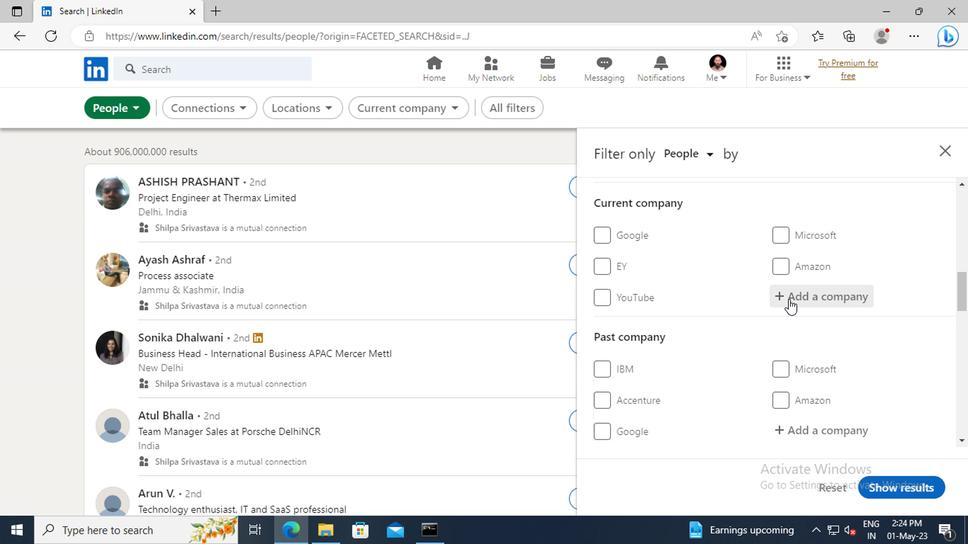 
Action: Key pressed <Key.shift>FUTURE<Key.space><Key.shift>SUPPLY
Screenshot: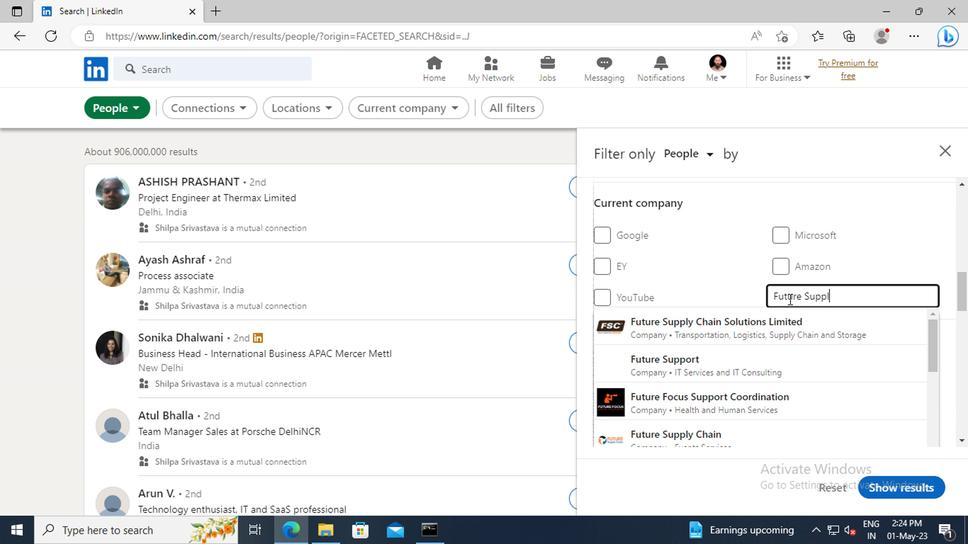 
Action: Mouse moved to (639, 318)
Screenshot: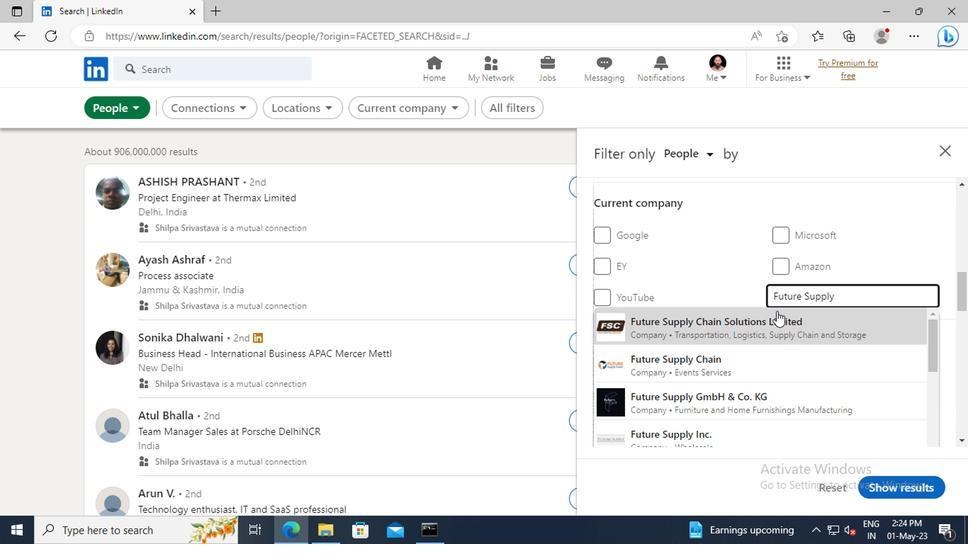 
Action: Mouse pressed left at (639, 318)
Screenshot: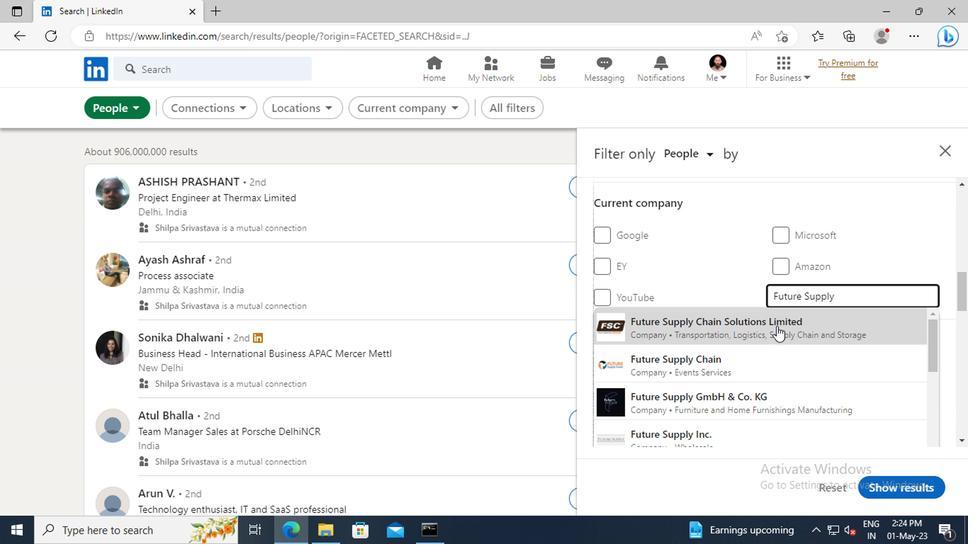 
Action: Mouse scrolled (639, 317) with delta (0, 0)
Screenshot: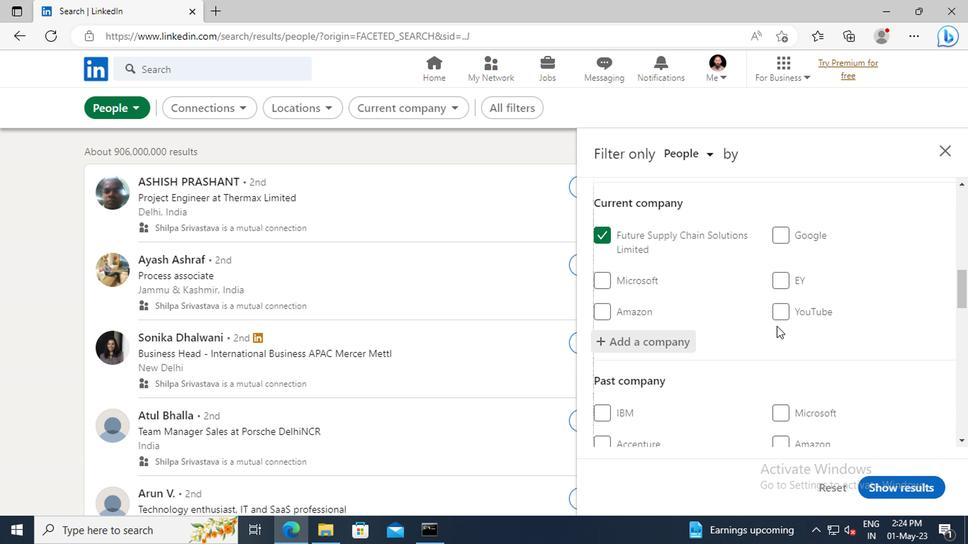 
Action: Mouse scrolled (639, 317) with delta (0, 0)
Screenshot: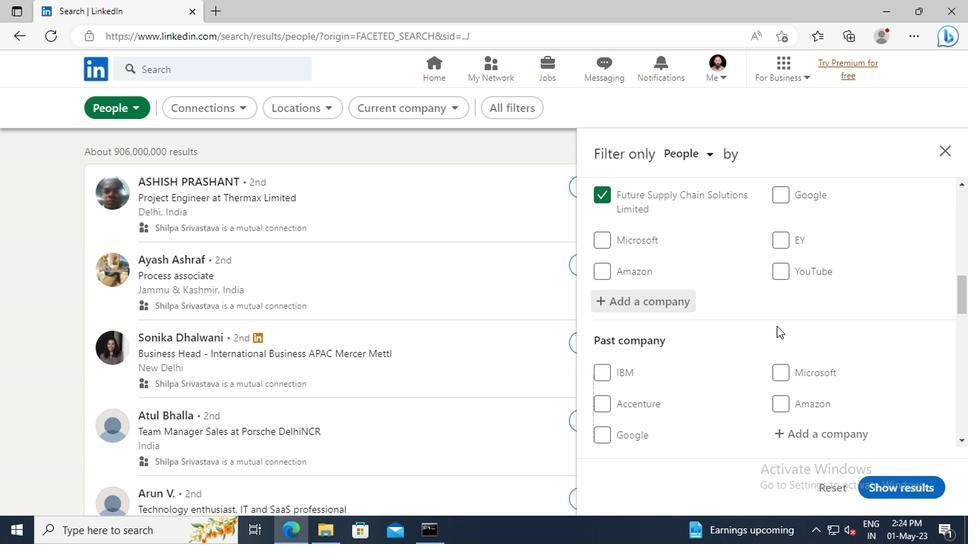 
Action: Mouse scrolled (639, 317) with delta (0, 0)
Screenshot: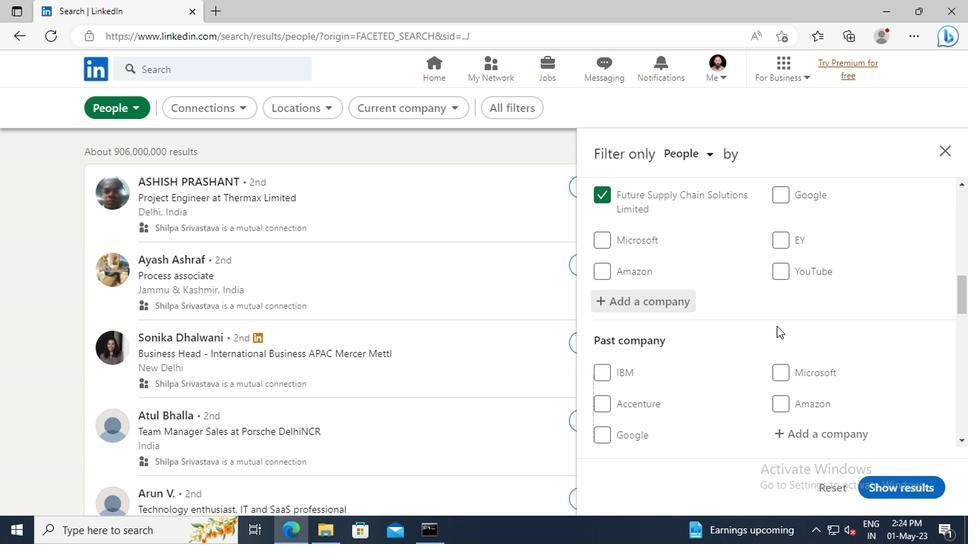 
Action: Mouse scrolled (639, 317) with delta (0, 0)
Screenshot: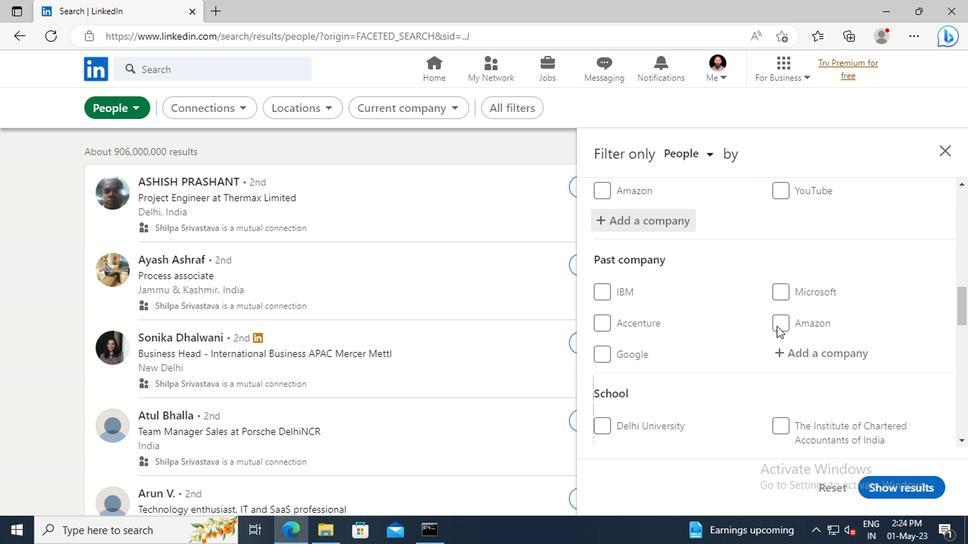 
Action: Mouse scrolled (639, 317) with delta (0, 0)
Screenshot: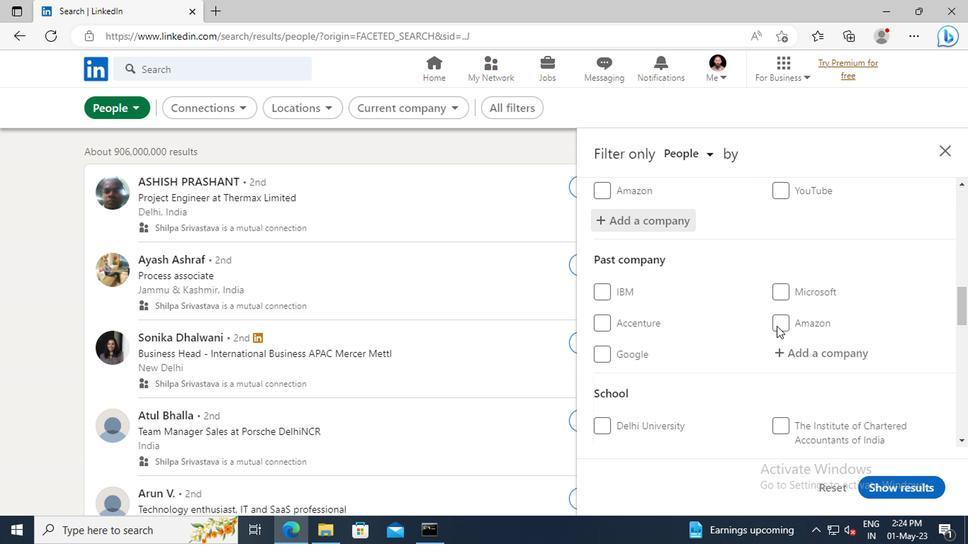 
Action: Mouse scrolled (639, 317) with delta (0, 0)
Screenshot: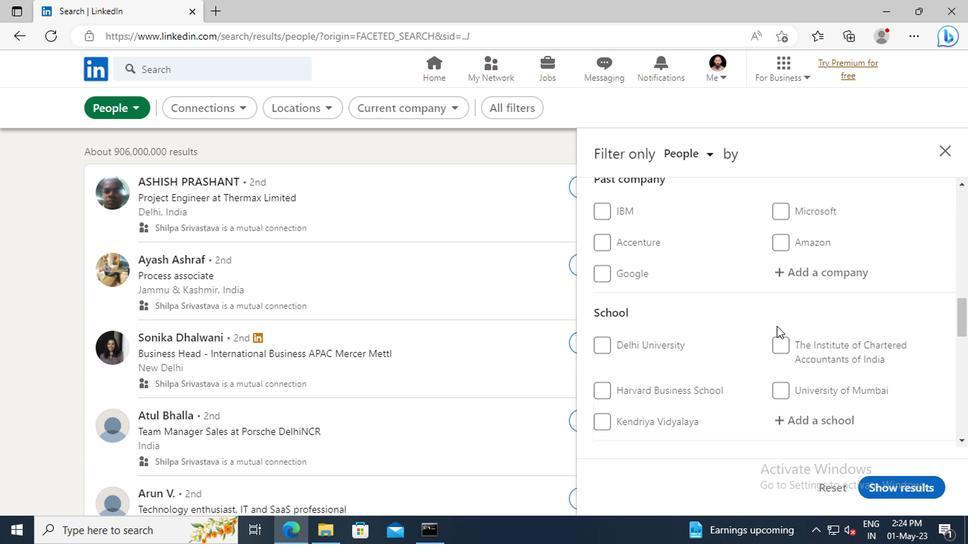 
Action: Mouse scrolled (639, 317) with delta (0, 0)
Screenshot: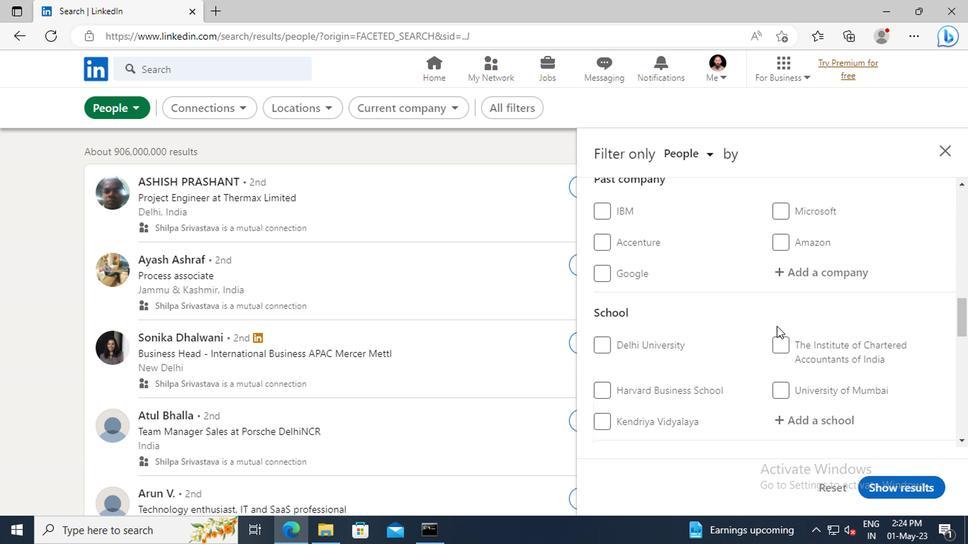 
Action: Mouse moved to (645, 328)
Screenshot: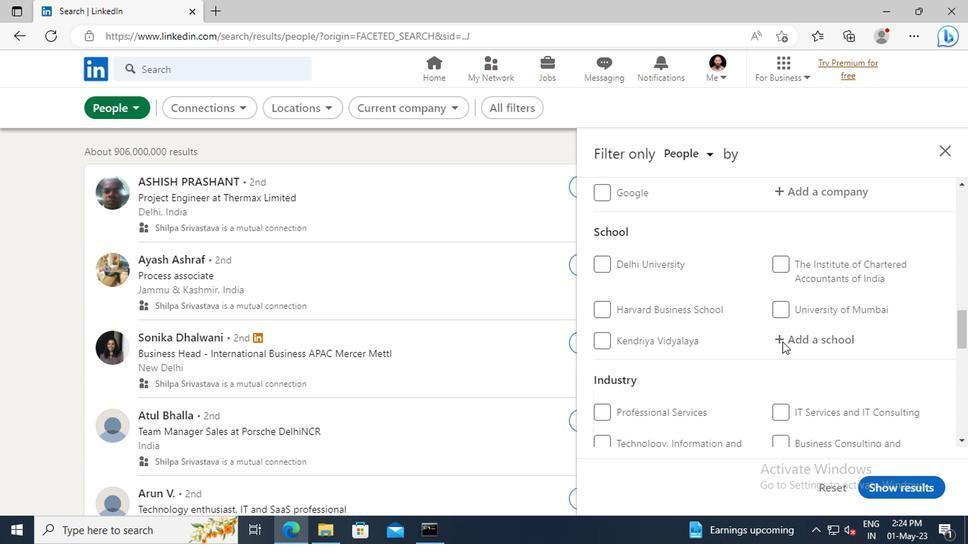 
Action: Mouse pressed left at (645, 328)
Screenshot: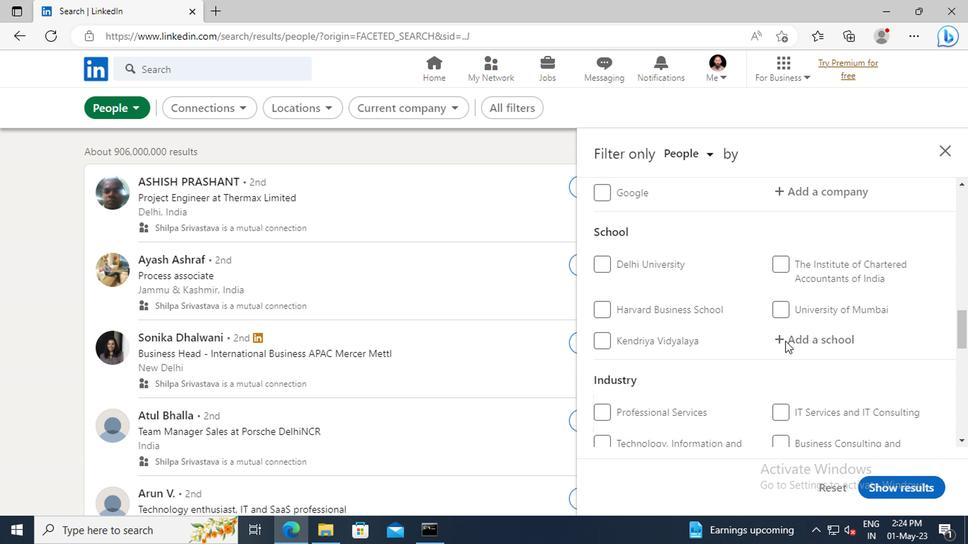
Action: Key pressed <Key.shift>PROGRESSIVE<Key.space><Key.shift>ED
Screenshot: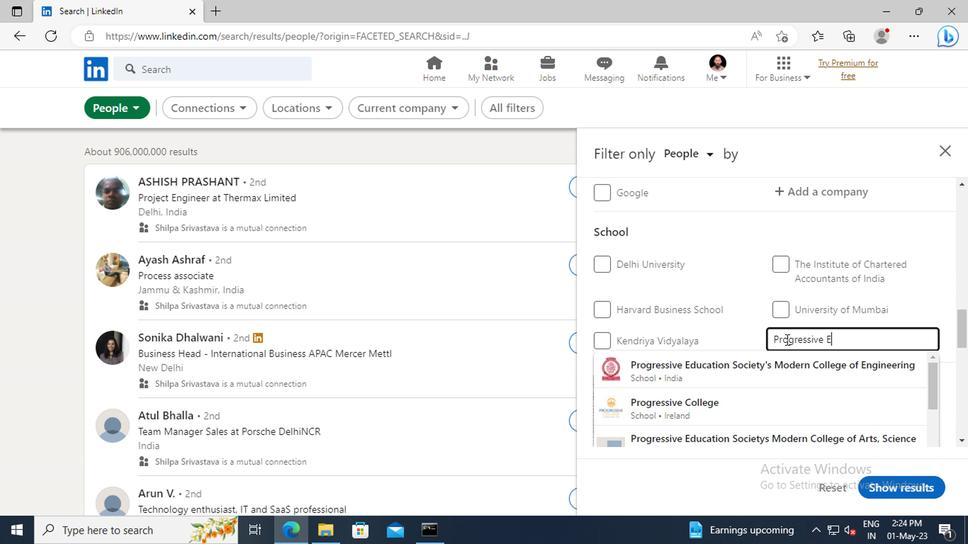
Action: Mouse moved to (653, 375)
Screenshot: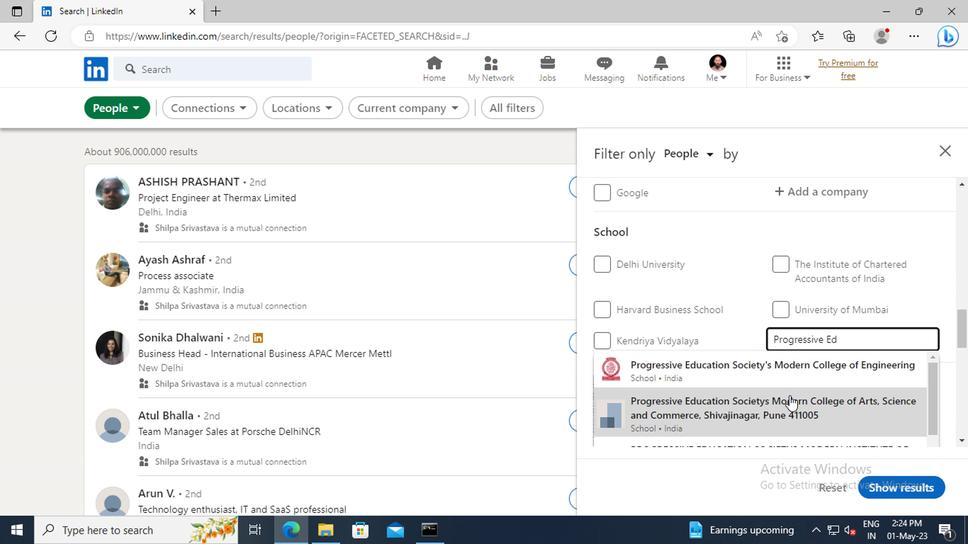 
Action: Mouse pressed left at (653, 375)
Screenshot: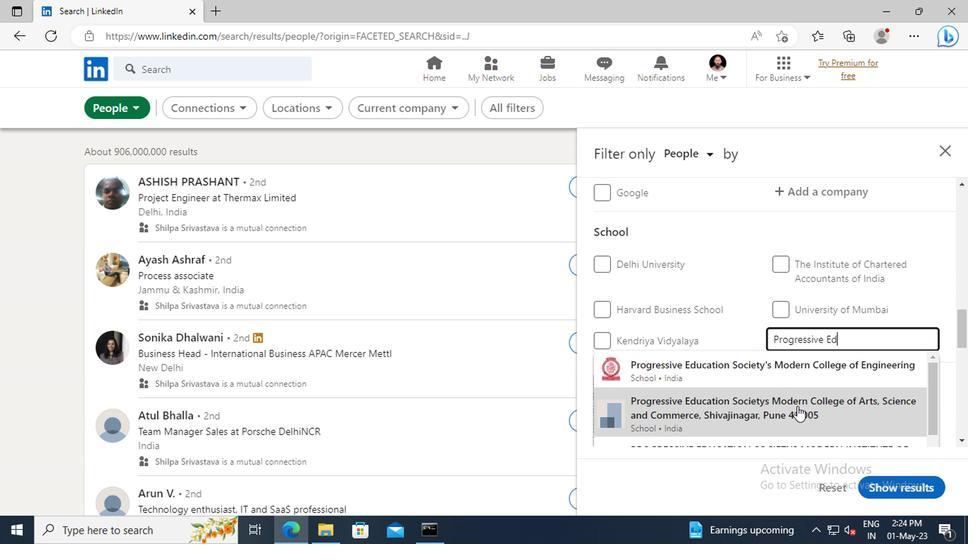 
Action: Mouse moved to (661, 352)
Screenshot: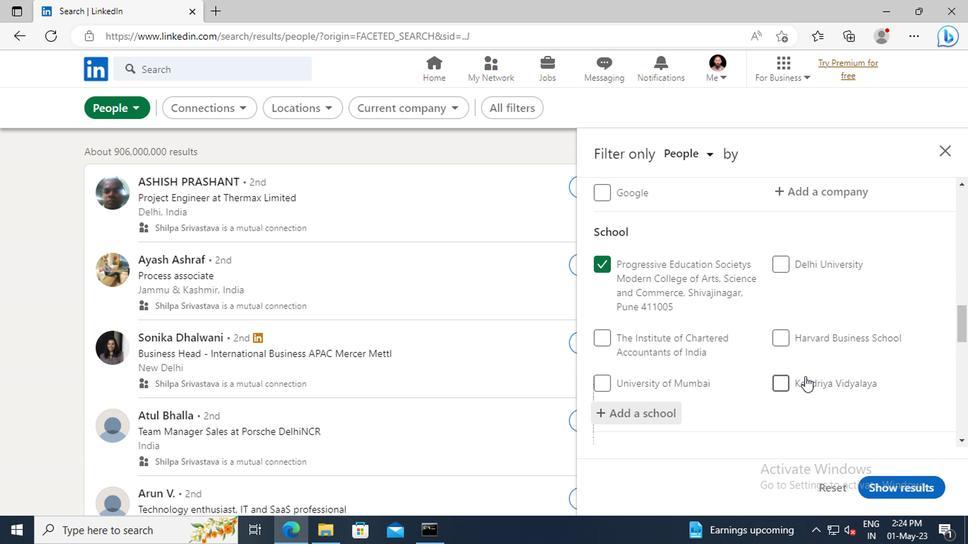 
Action: Mouse scrolled (661, 352) with delta (0, 0)
Screenshot: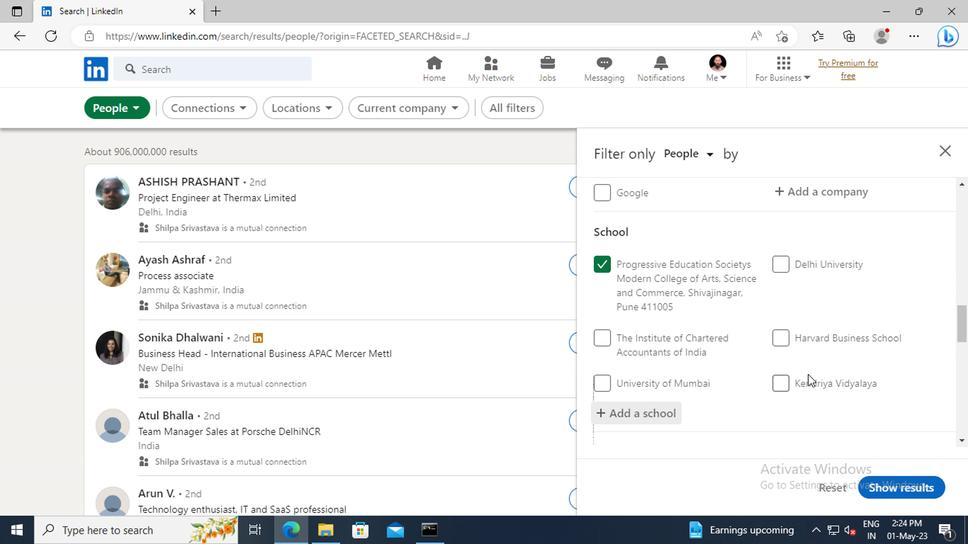 
Action: Mouse moved to (666, 327)
Screenshot: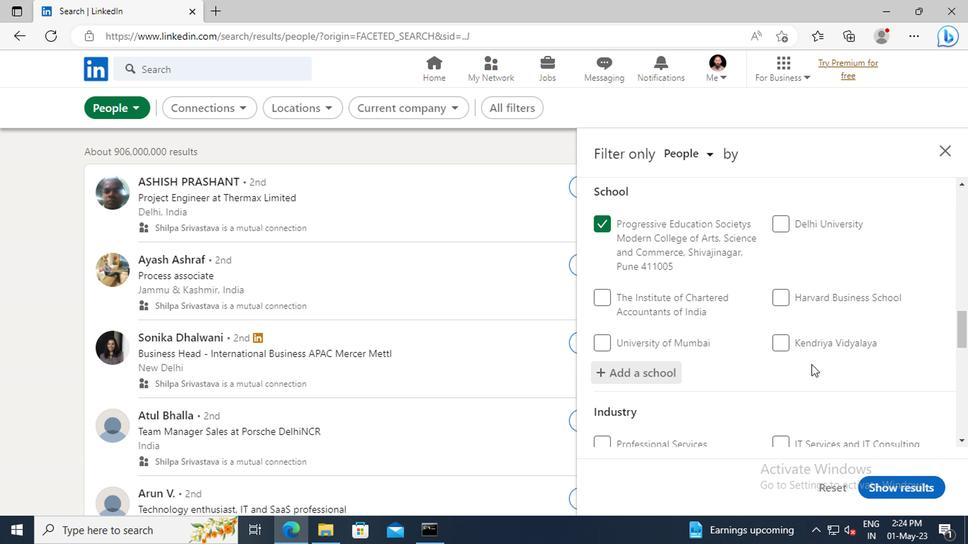 
Action: Mouse scrolled (666, 326) with delta (0, 0)
Screenshot: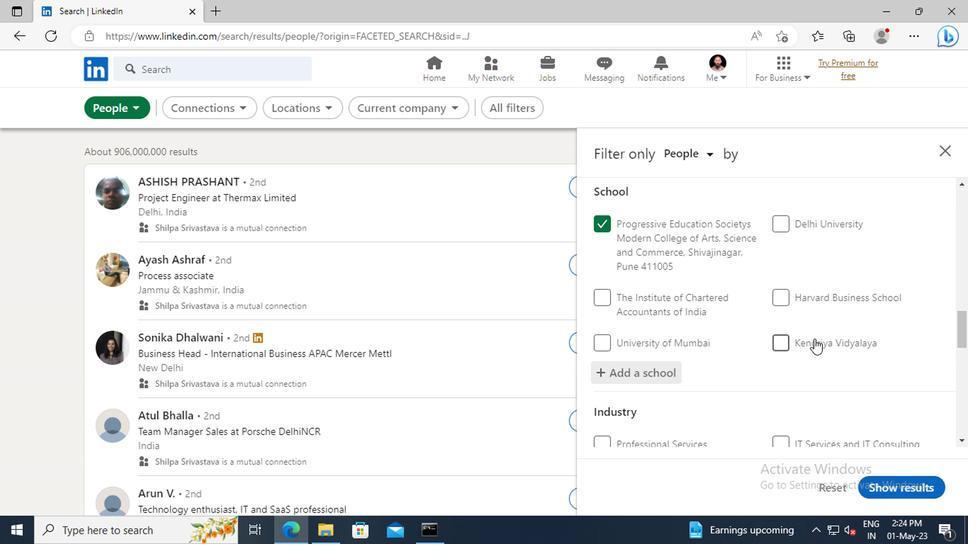 
Action: Mouse moved to (666, 315)
Screenshot: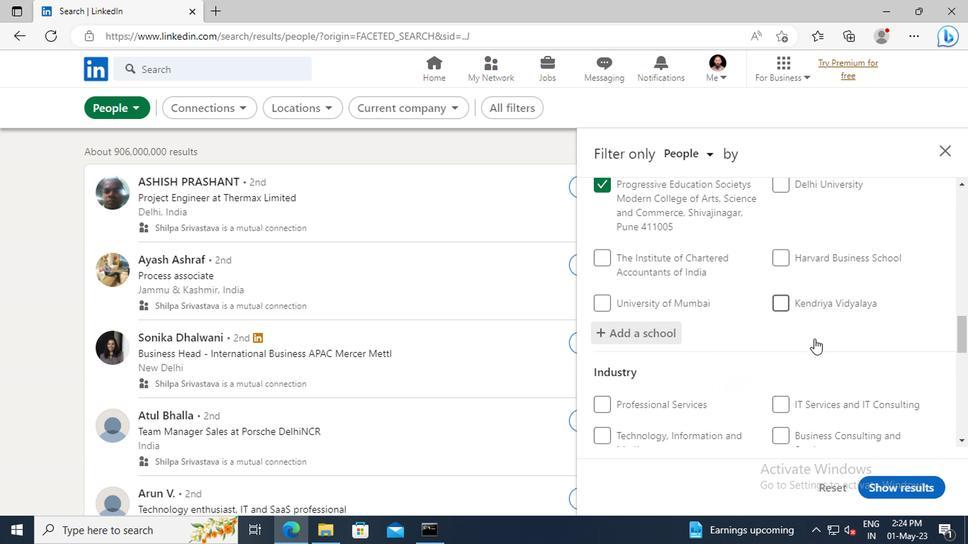 
Action: Mouse scrolled (666, 314) with delta (0, 0)
Screenshot: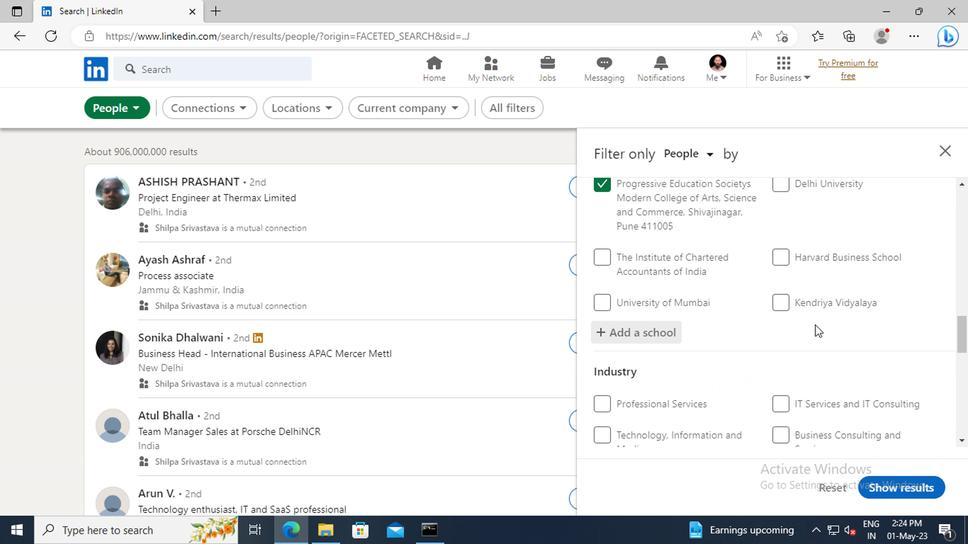 
Action: Mouse scrolled (666, 314) with delta (0, 0)
Screenshot: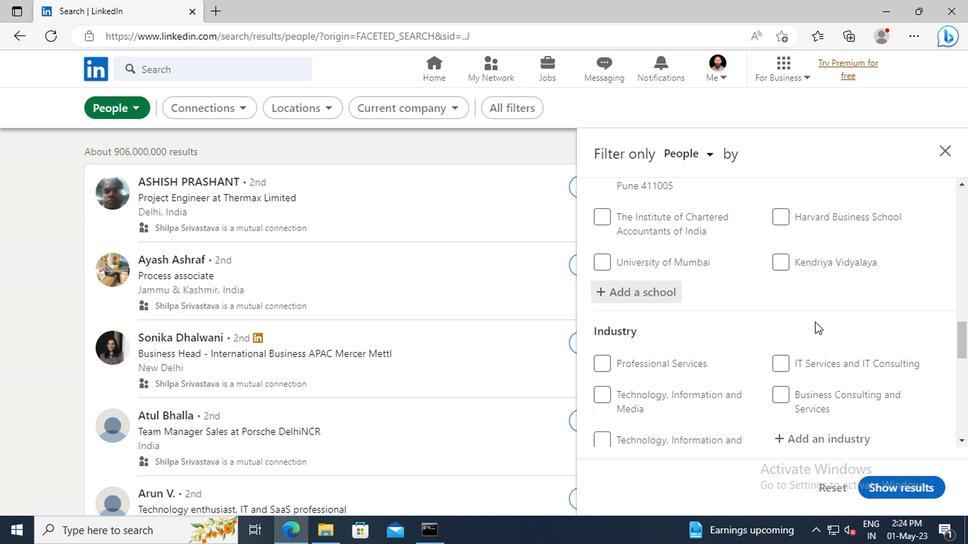 
Action: Mouse scrolled (666, 314) with delta (0, 0)
Screenshot: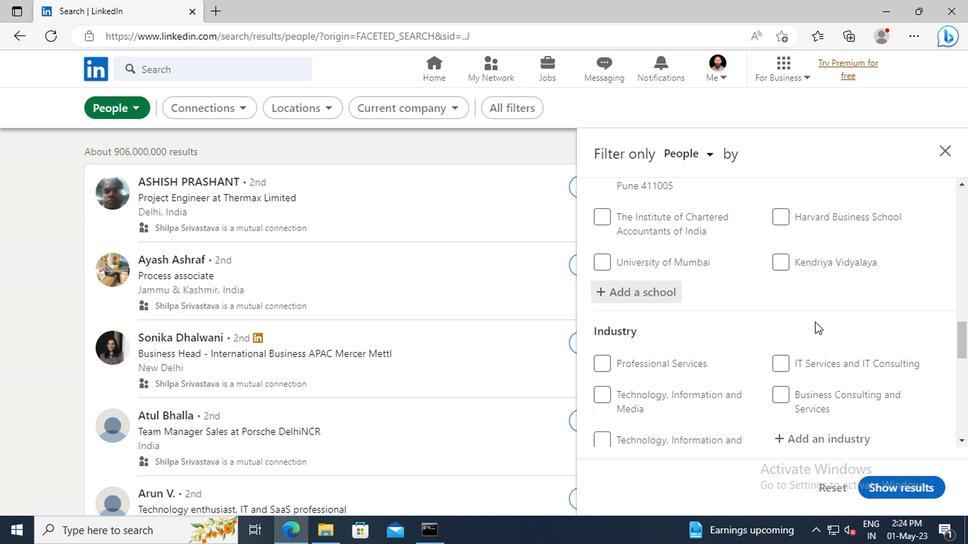 
Action: Mouse moved to (656, 340)
Screenshot: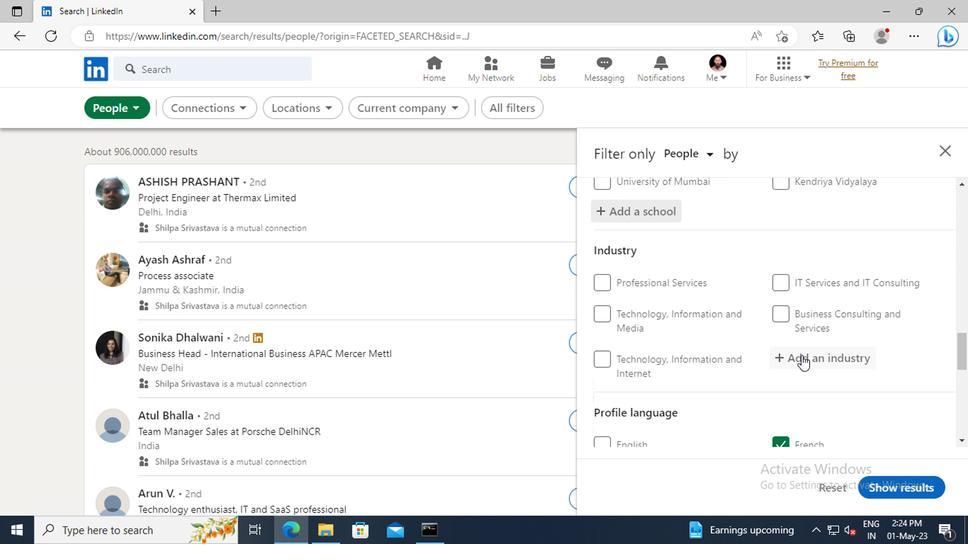
Action: Mouse pressed left at (656, 340)
Screenshot: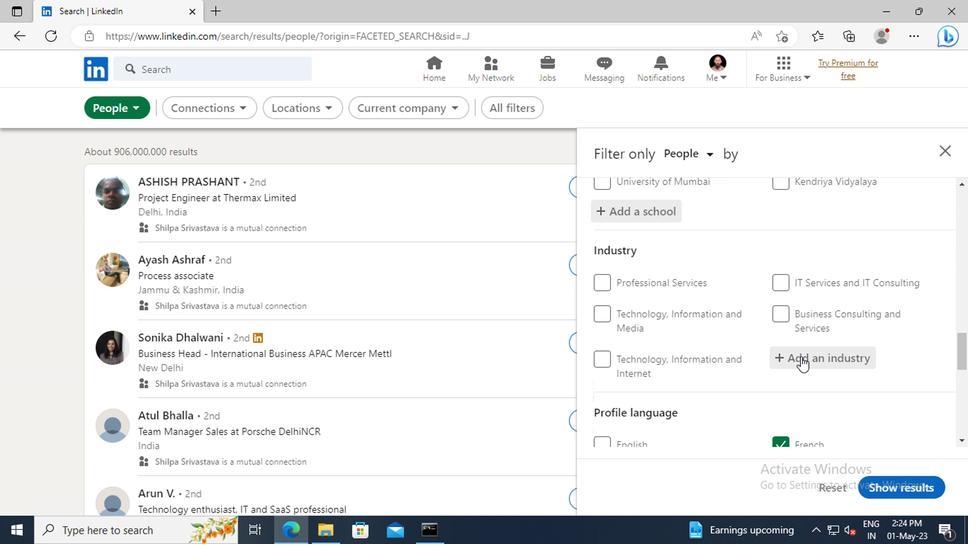 
Action: Key pressed <Key.shift>FLIGHT
Screenshot: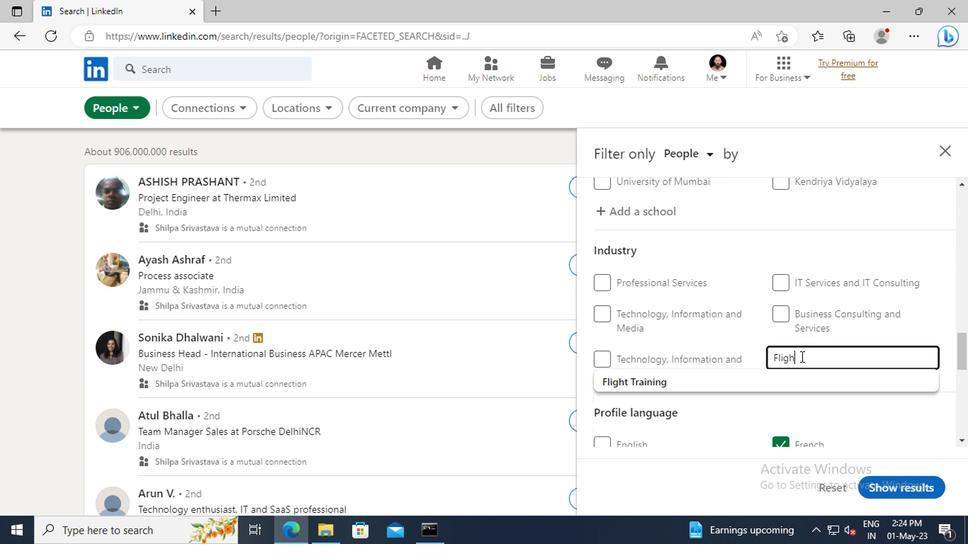 
Action: Mouse moved to (613, 358)
Screenshot: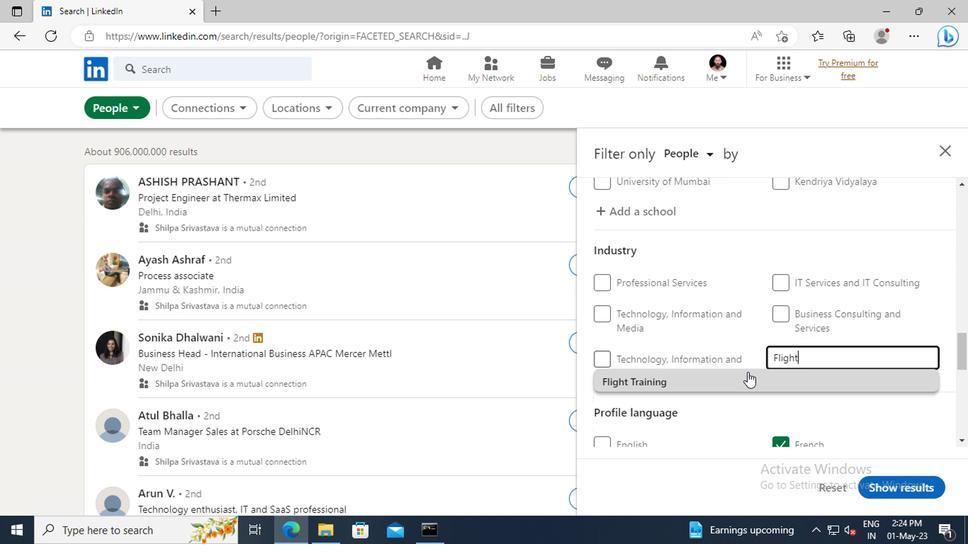
Action: Mouse pressed left at (613, 358)
Screenshot: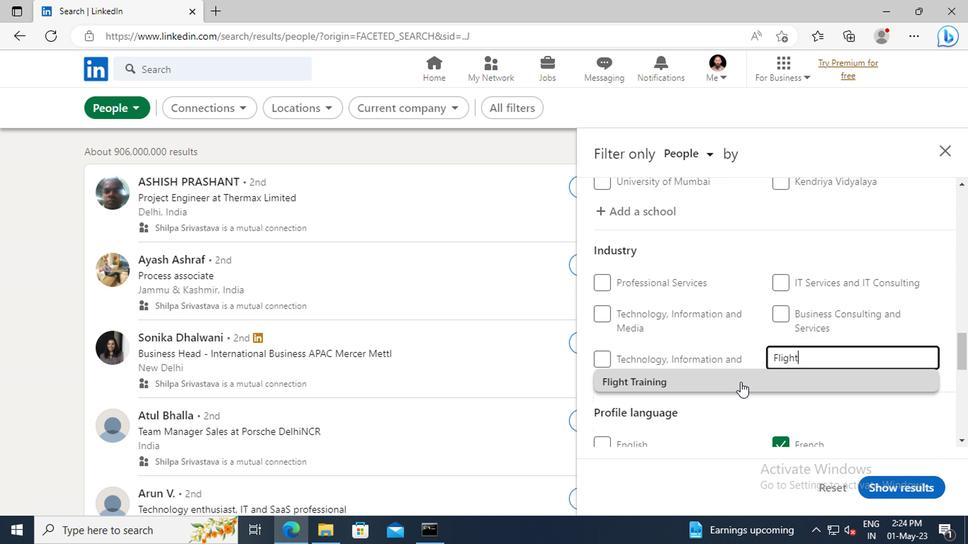 
Action: Mouse scrolled (613, 358) with delta (0, 0)
Screenshot: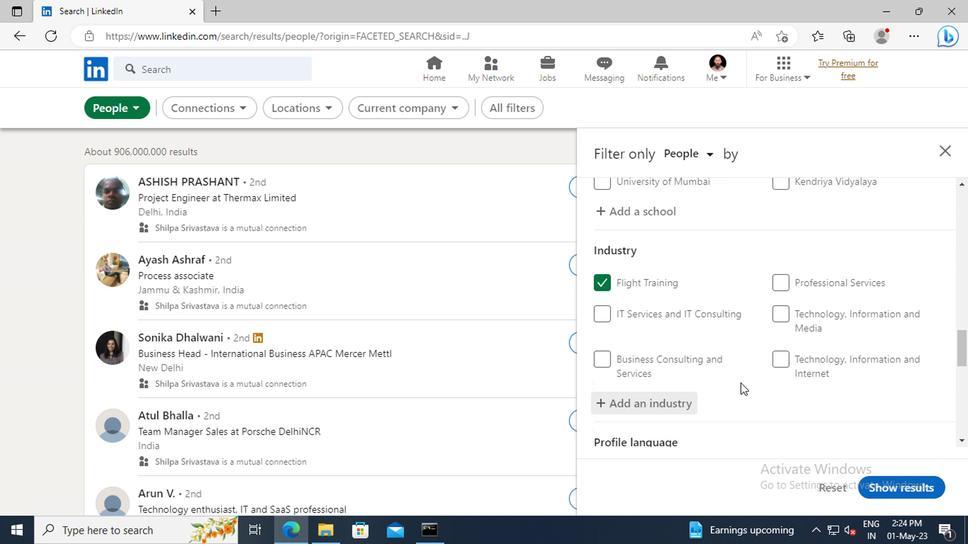 
Action: Mouse scrolled (613, 358) with delta (0, 0)
Screenshot: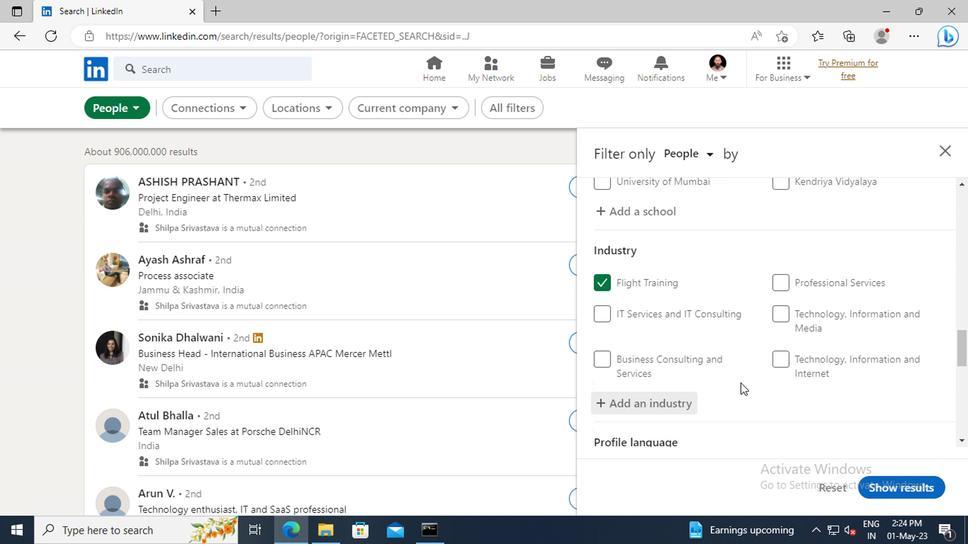 
Action: Mouse scrolled (613, 358) with delta (0, 0)
Screenshot: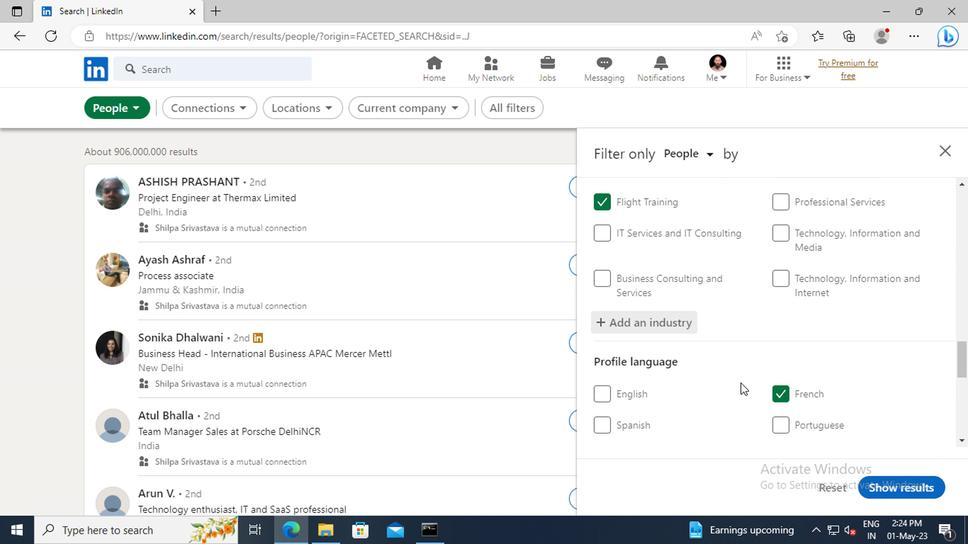 
Action: Mouse scrolled (613, 358) with delta (0, 0)
Screenshot: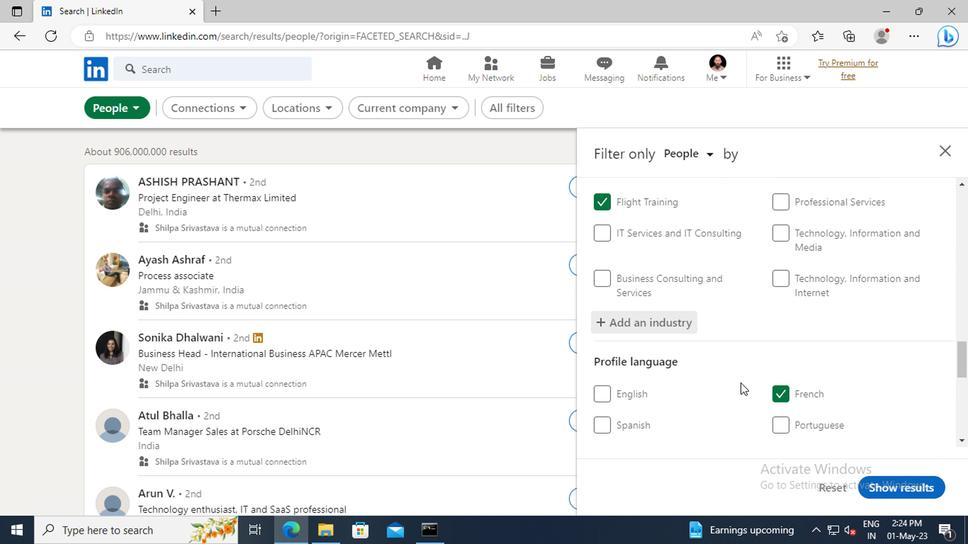 
Action: Mouse scrolled (613, 358) with delta (0, 0)
Screenshot: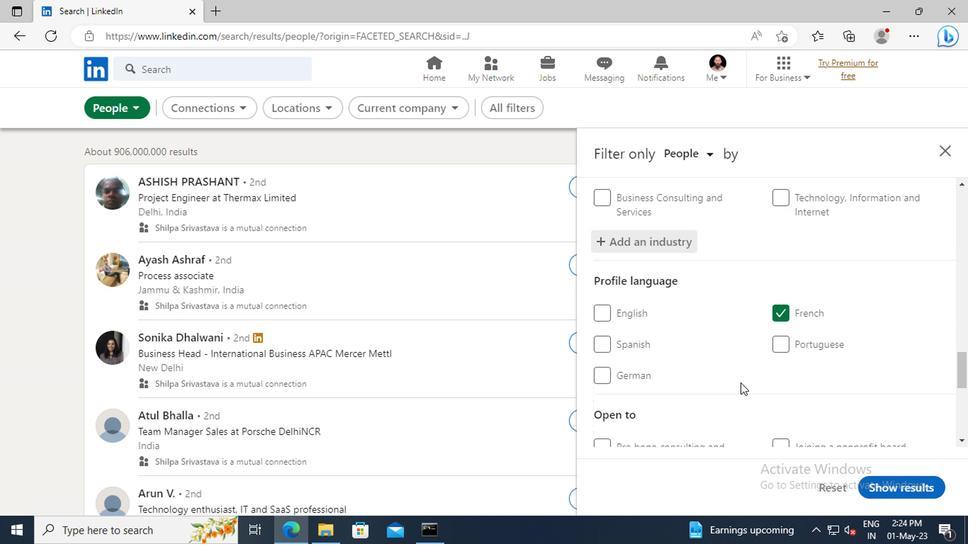 
Action: Mouse scrolled (613, 358) with delta (0, 0)
Screenshot: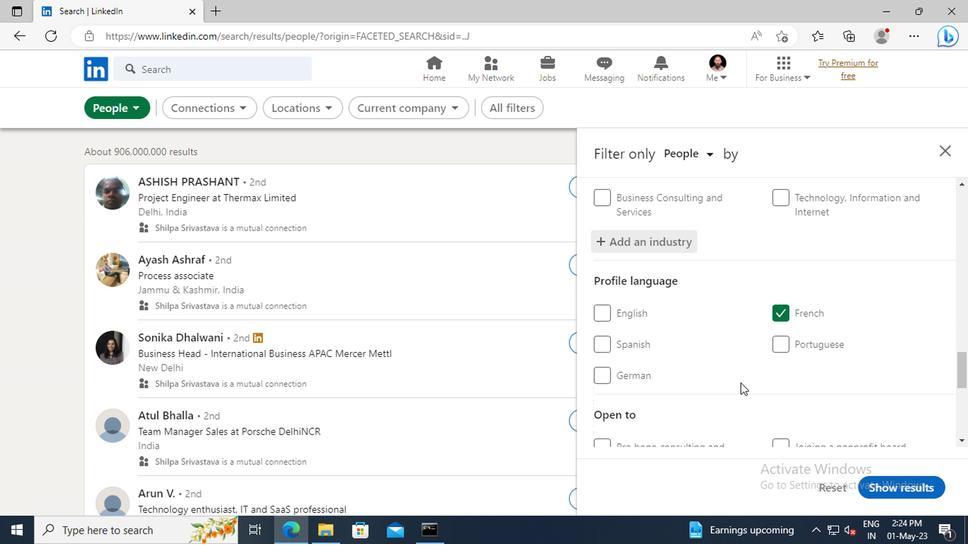 
Action: Mouse moved to (612, 347)
Screenshot: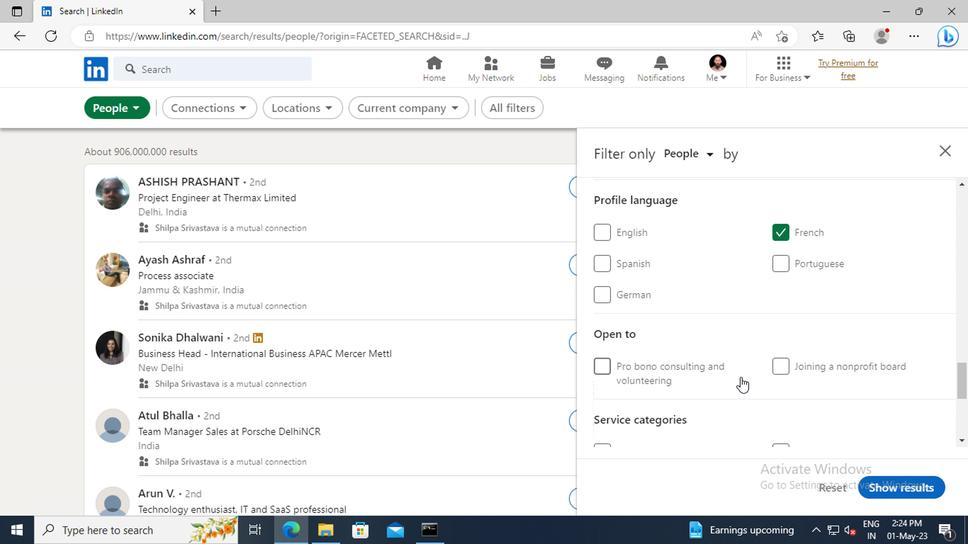 
Action: Mouse scrolled (612, 347) with delta (0, 0)
Screenshot: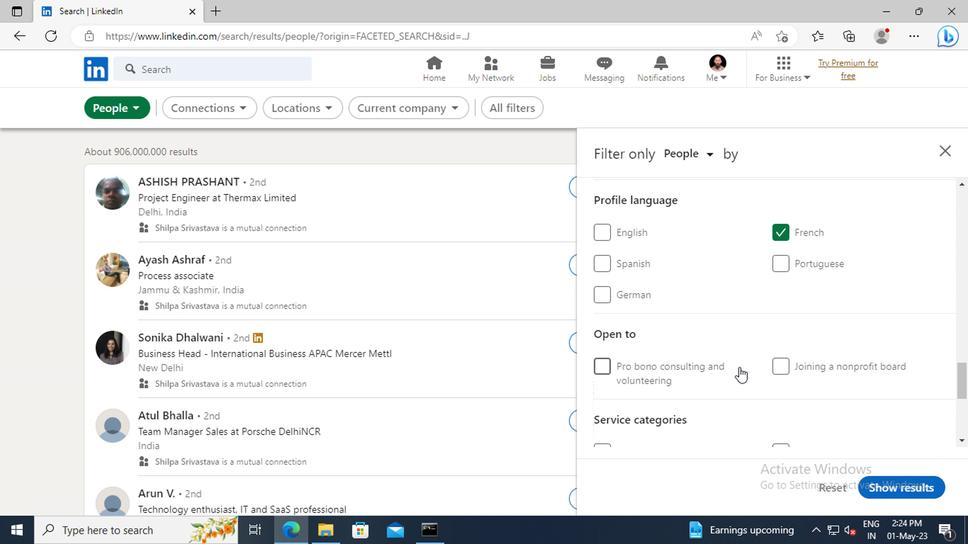 
Action: Mouse scrolled (612, 347) with delta (0, 0)
Screenshot: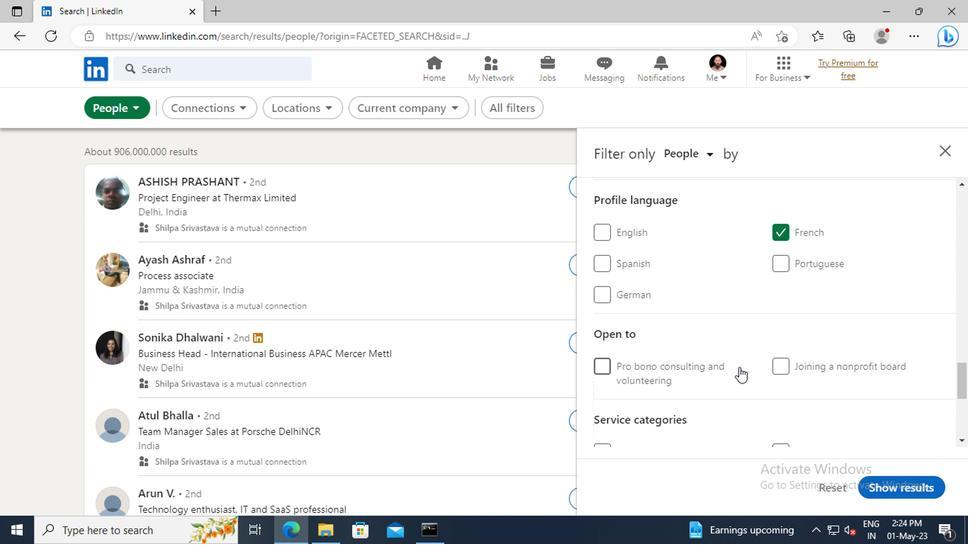 
Action: Mouse moved to (612, 335)
Screenshot: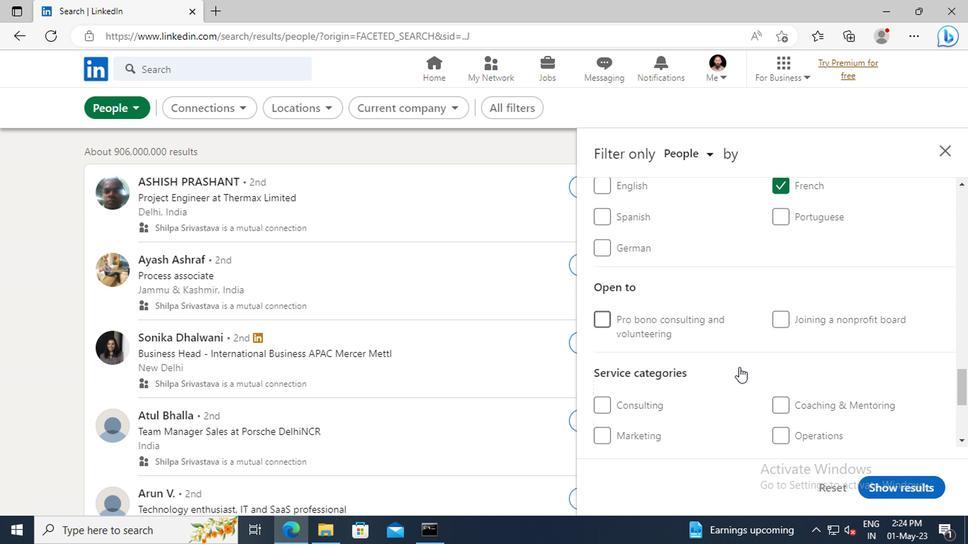 
Action: Mouse scrolled (612, 334) with delta (0, 0)
Screenshot: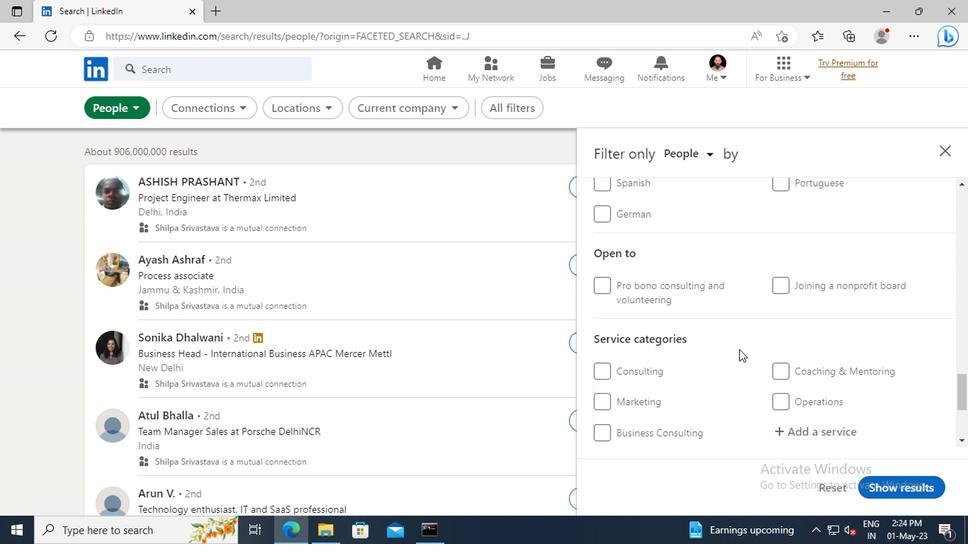 
Action: Mouse scrolled (612, 334) with delta (0, 0)
Screenshot: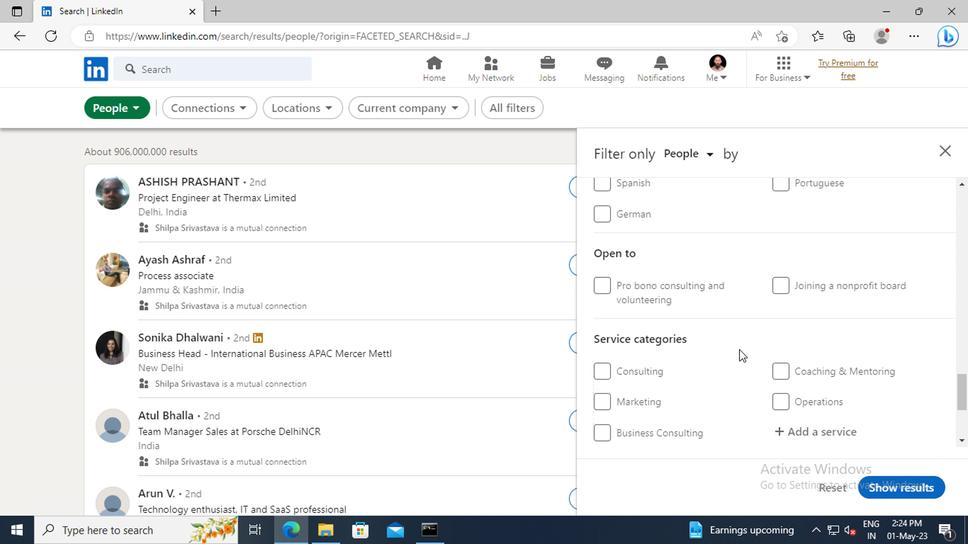 
Action: Mouse moved to (651, 339)
Screenshot: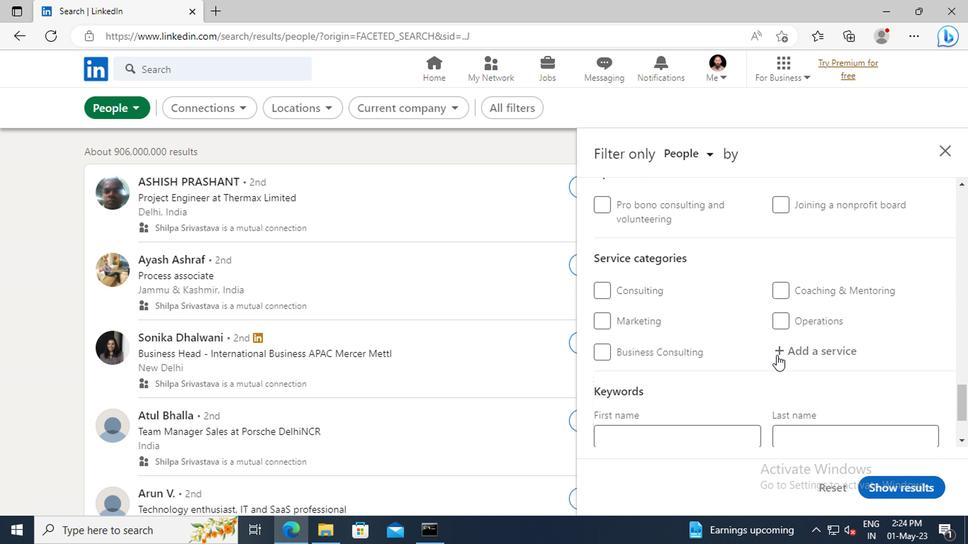 
Action: Mouse pressed left at (651, 339)
Screenshot: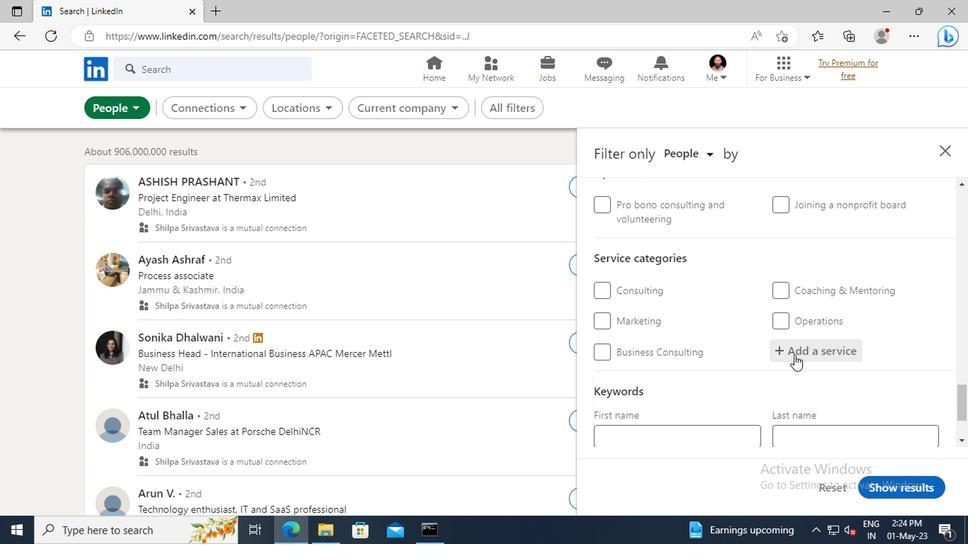 
Action: Mouse moved to (651, 339)
Screenshot: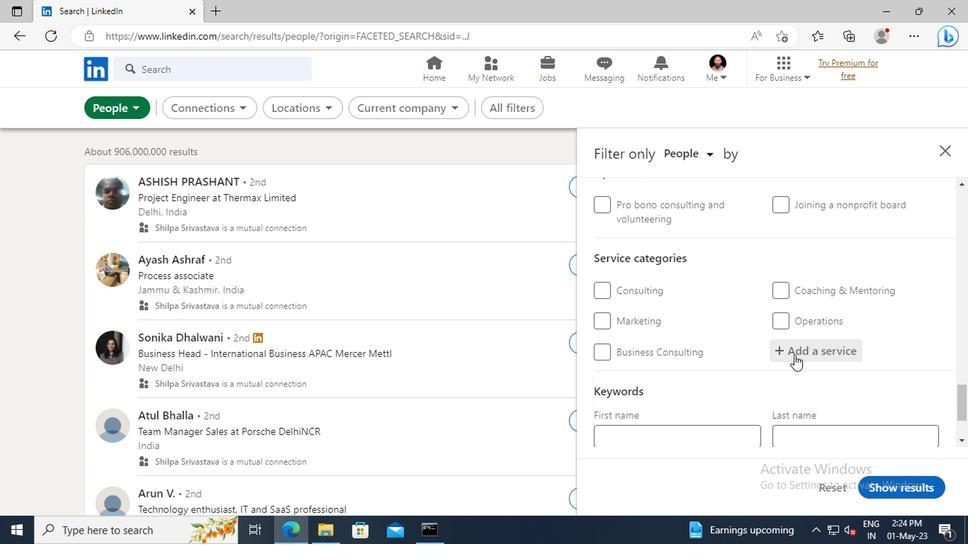 
Action: Key pressed <Key.shift>NATURE
Screenshot: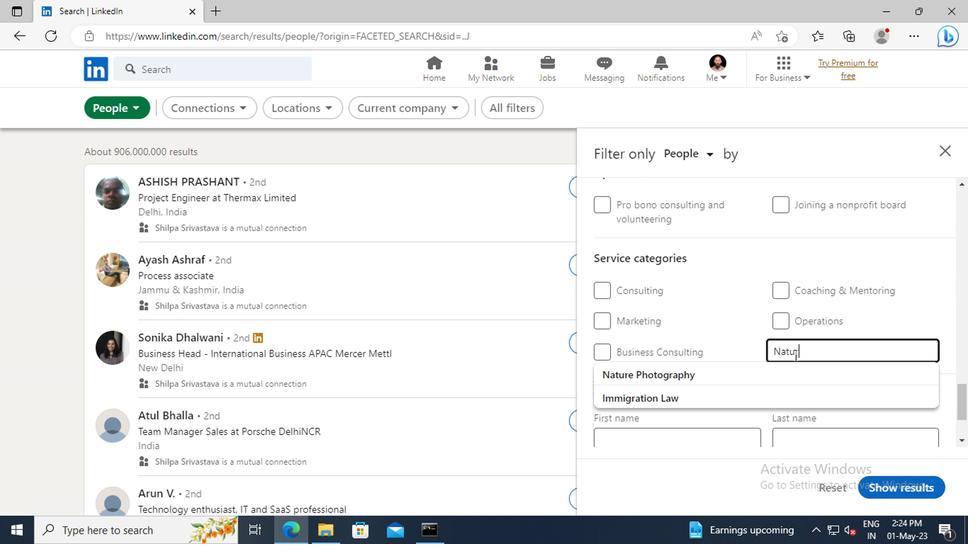
Action: Mouse moved to (622, 349)
Screenshot: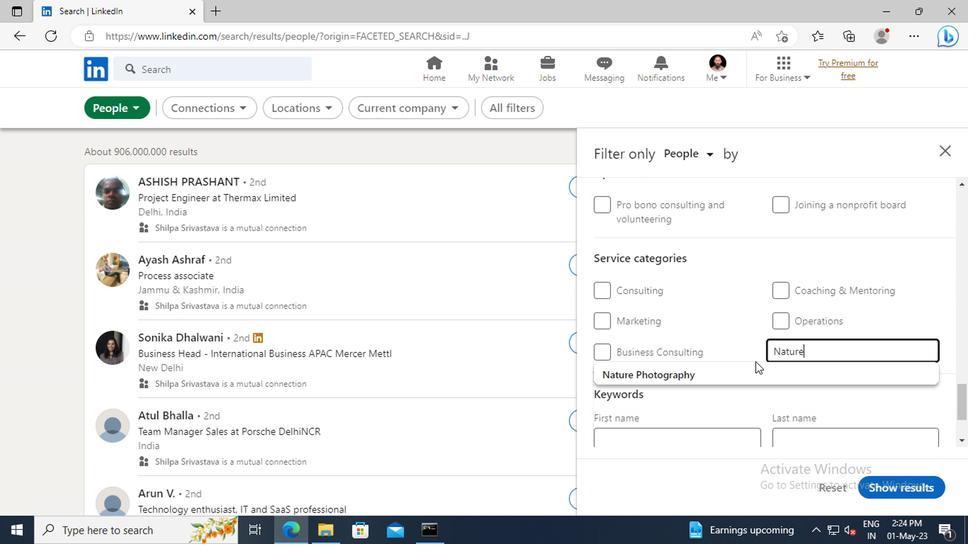 
Action: Mouse pressed left at (622, 349)
Screenshot: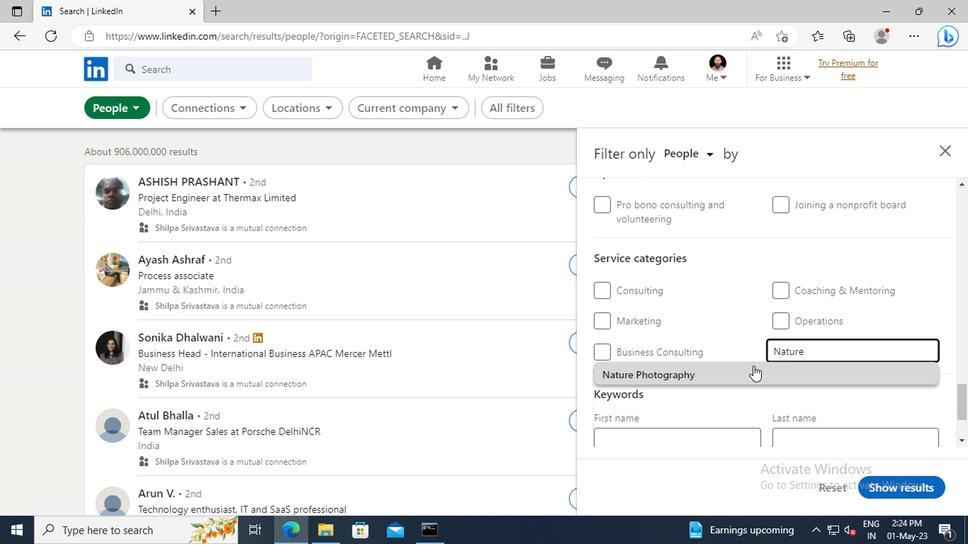 
Action: Mouse scrolled (622, 349) with delta (0, 0)
Screenshot: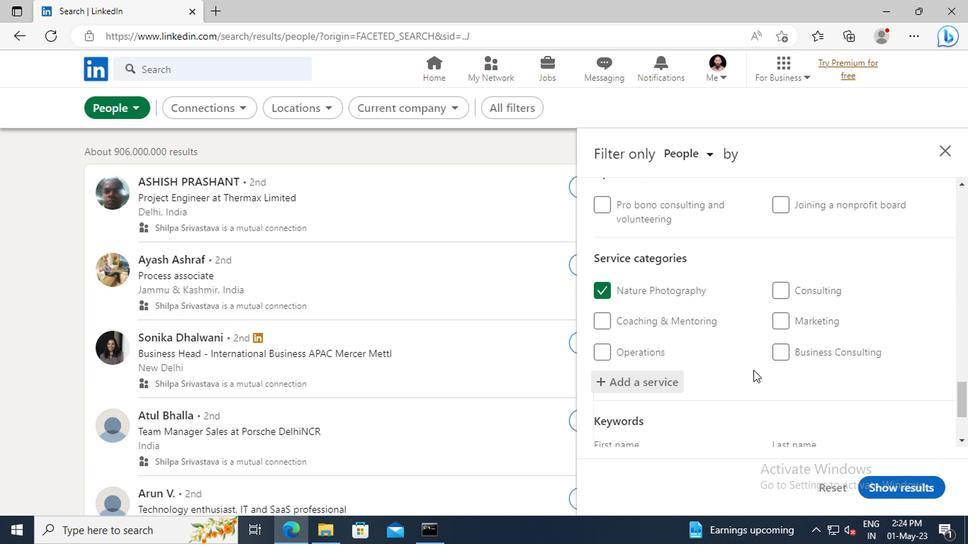 
Action: Mouse scrolled (622, 349) with delta (0, 0)
Screenshot: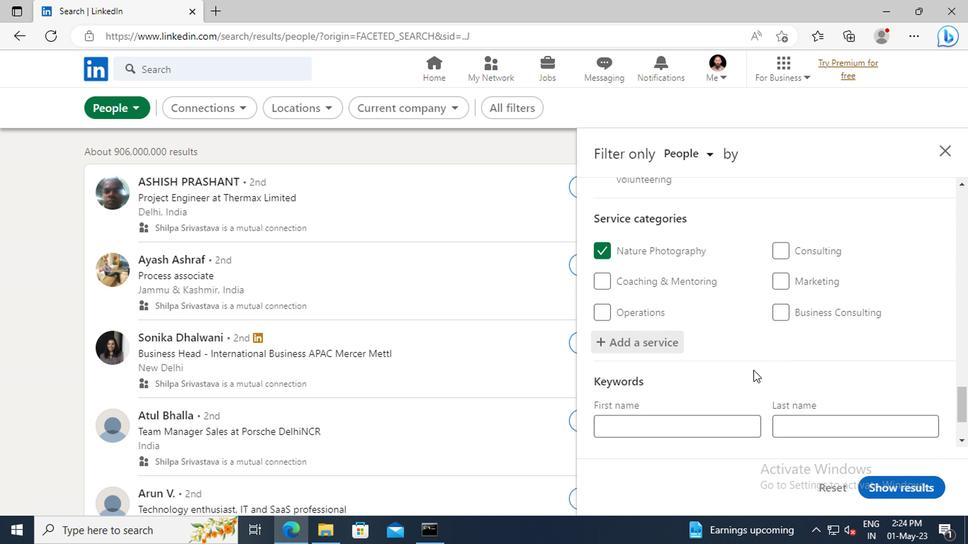 
Action: Mouse scrolled (622, 349) with delta (0, 0)
Screenshot: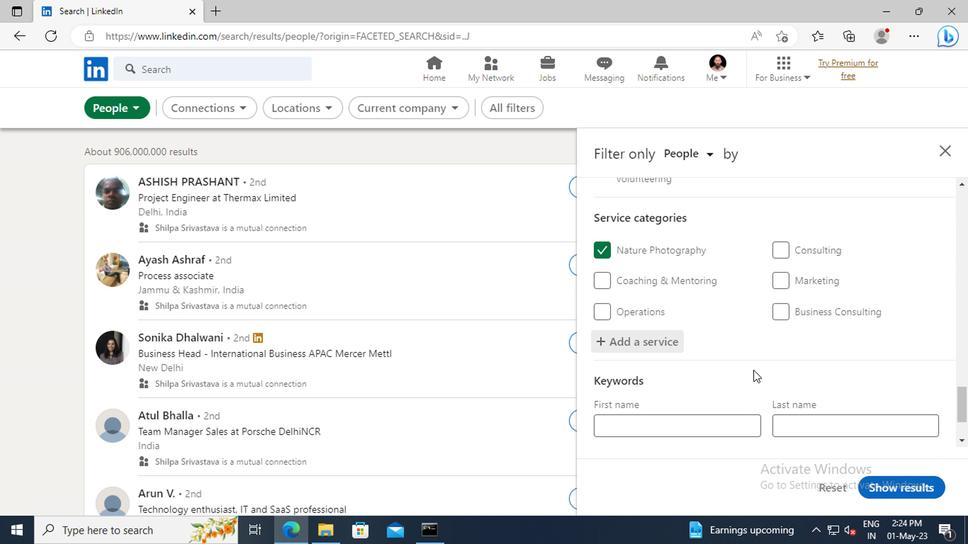 
Action: Mouse scrolled (622, 349) with delta (0, 0)
Screenshot: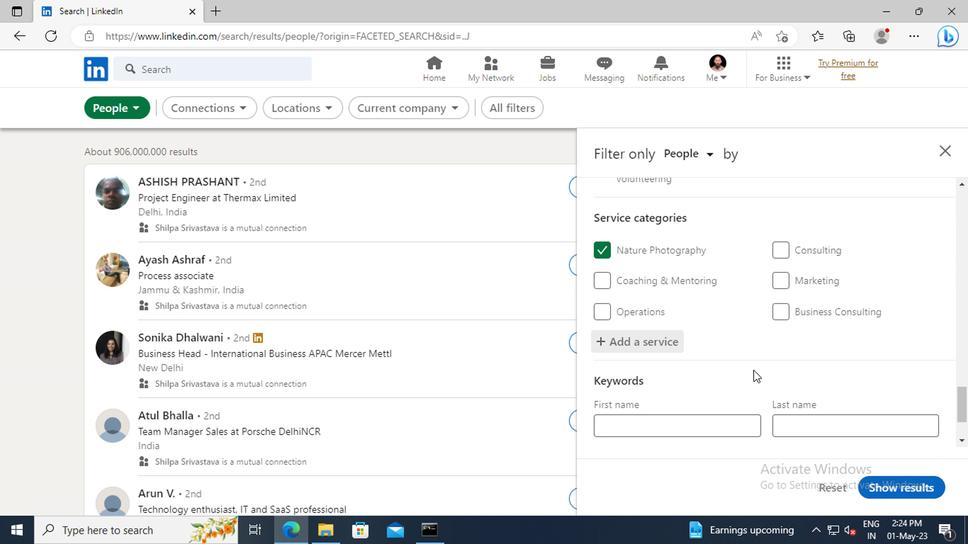 
Action: Mouse scrolled (622, 349) with delta (0, 0)
Screenshot: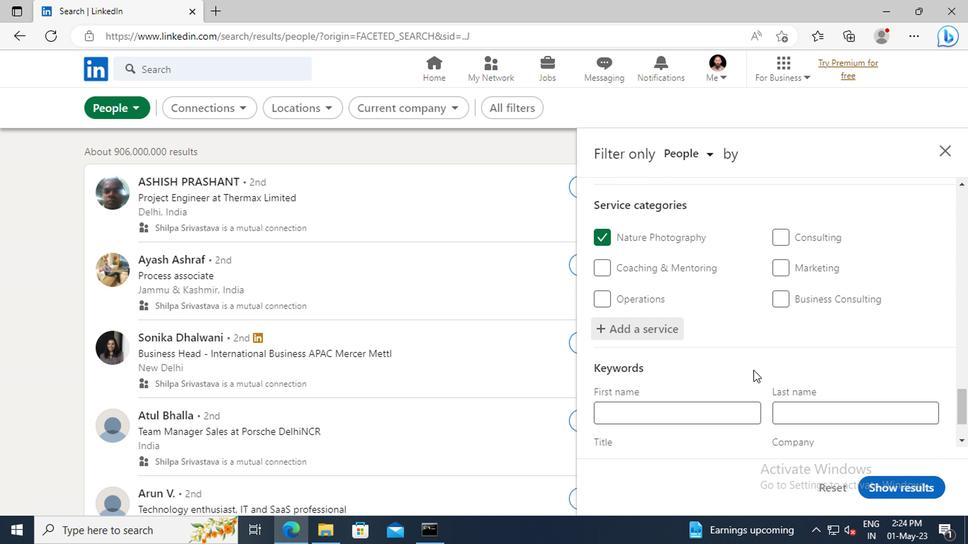 
Action: Mouse moved to (565, 360)
Screenshot: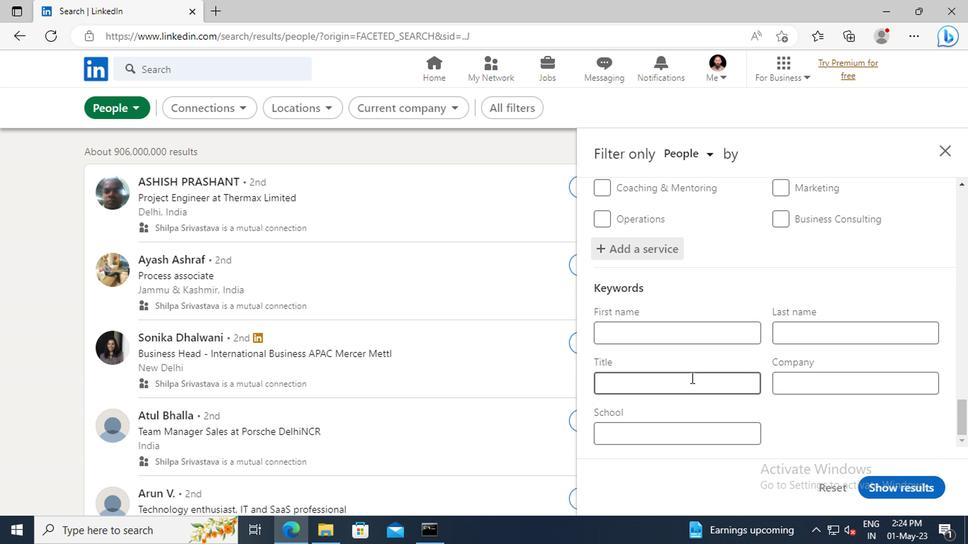 
Action: Mouse pressed left at (565, 360)
Screenshot: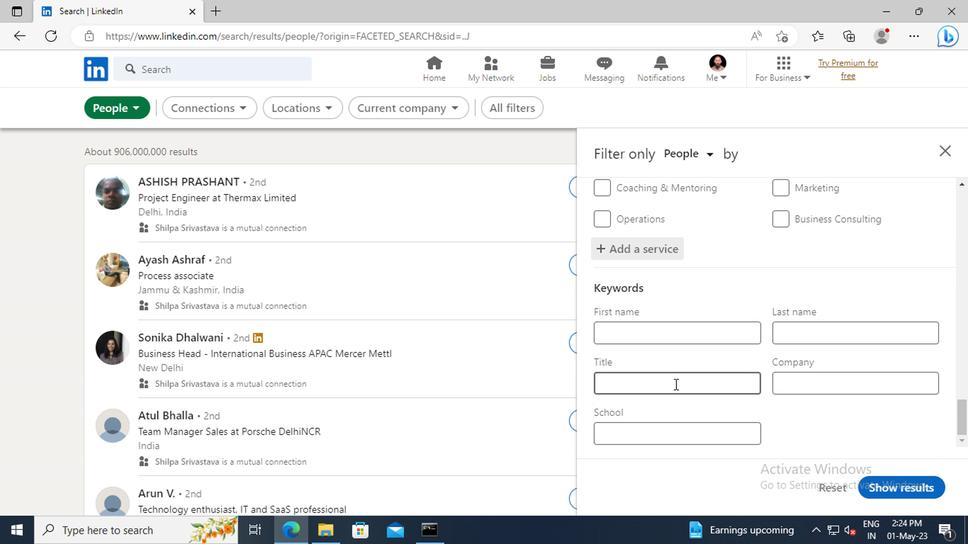 
Action: Key pressed <Key.shift>TELEPHONE<Key.space><Key.shift>OPERATOR<Key.enter>
Screenshot: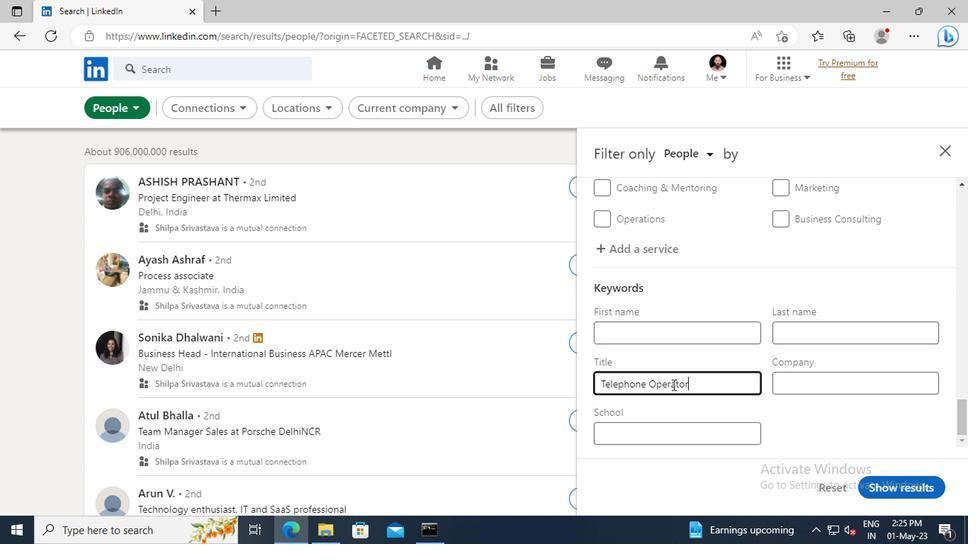 
Action: Mouse moved to (718, 432)
Screenshot: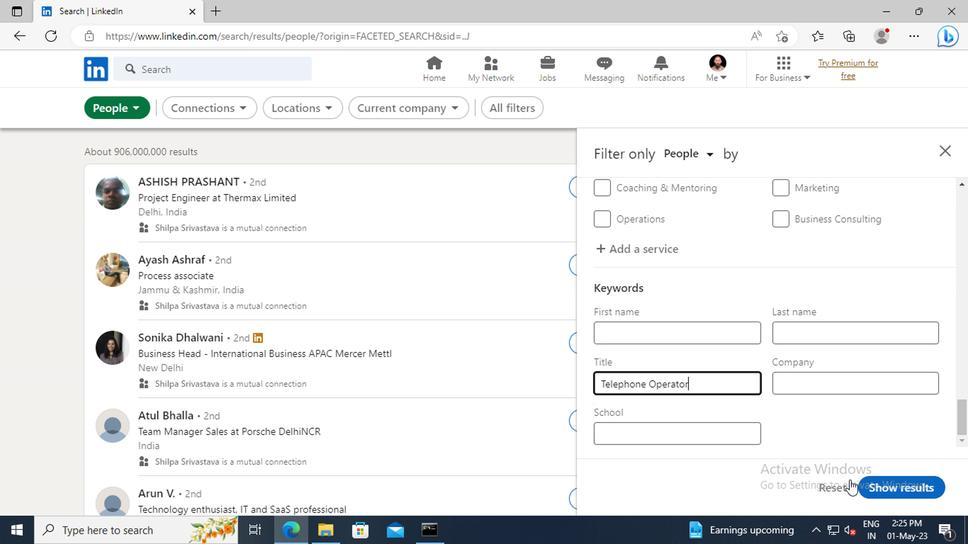 
Action: Mouse pressed left at (718, 432)
Screenshot: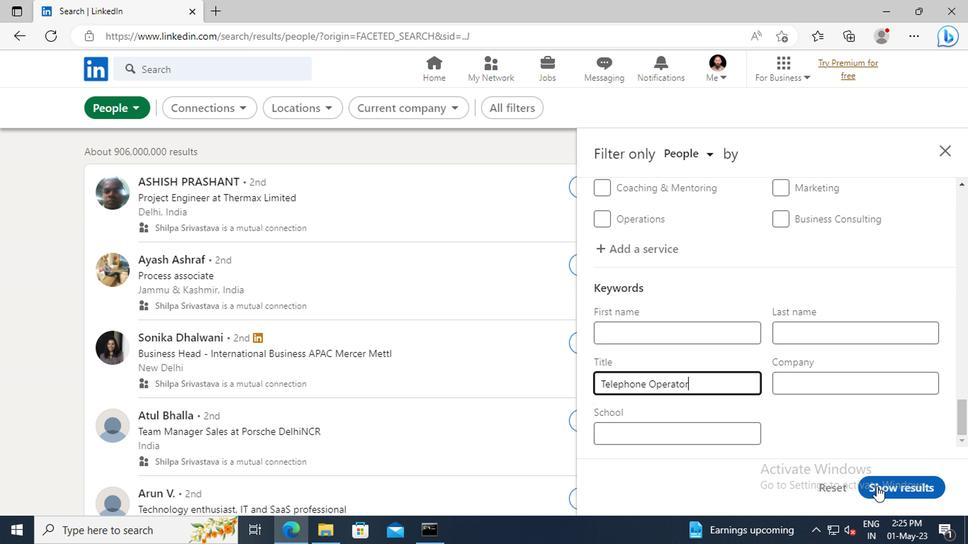 
Action: Mouse moved to (718, 433)
Screenshot: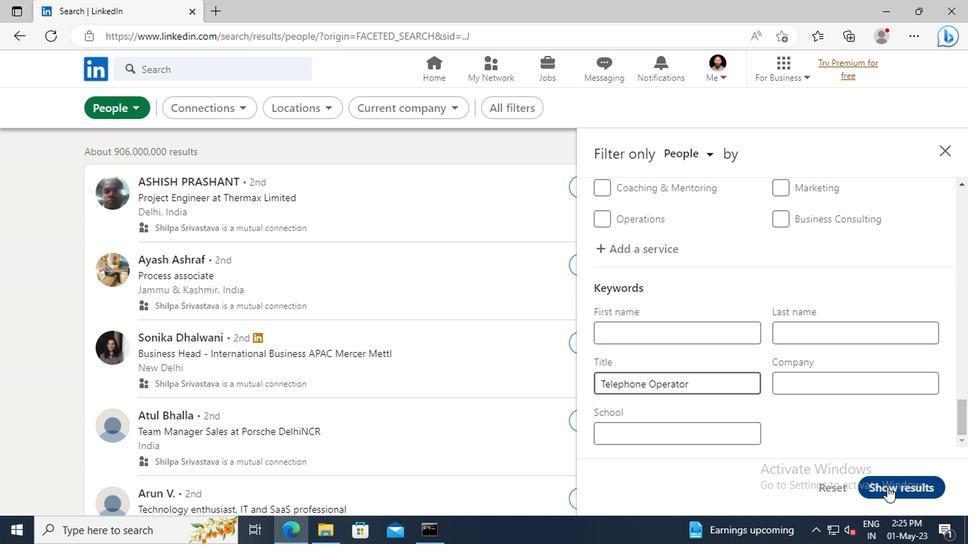 
